Task: Search one way flight ticket for 3 adults in first from Baltimore: Baltimore/washington International Airport to Riverton: Central Wyoming Regional Airport (was Riverton Regional) on 5-4-2023. Choice of flights is Royal air maroc. Number of bags: 2 checked bags. Price is upto 106000. Outbound departure time preference is 11:00.
Action: Mouse moved to (271, 103)
Screenshot: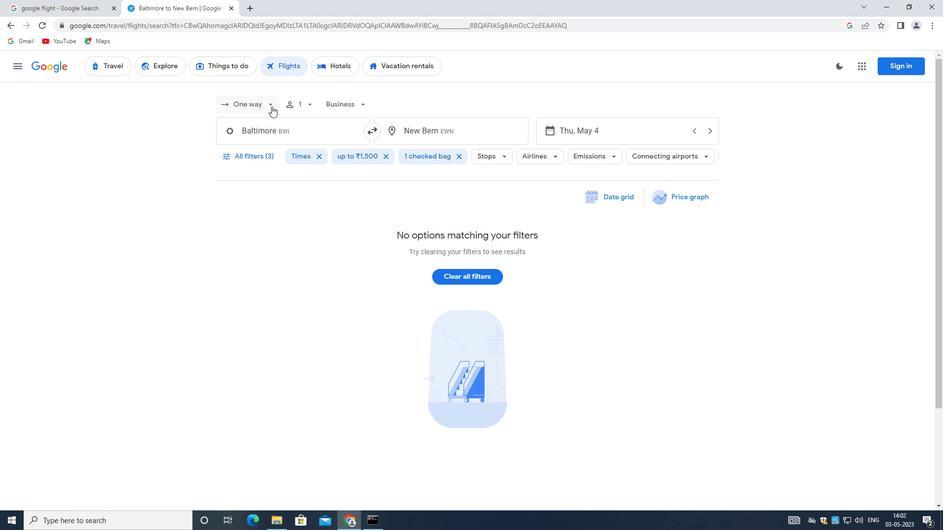 
Action: Mouse pressed left at (271, 103)
Screenshot: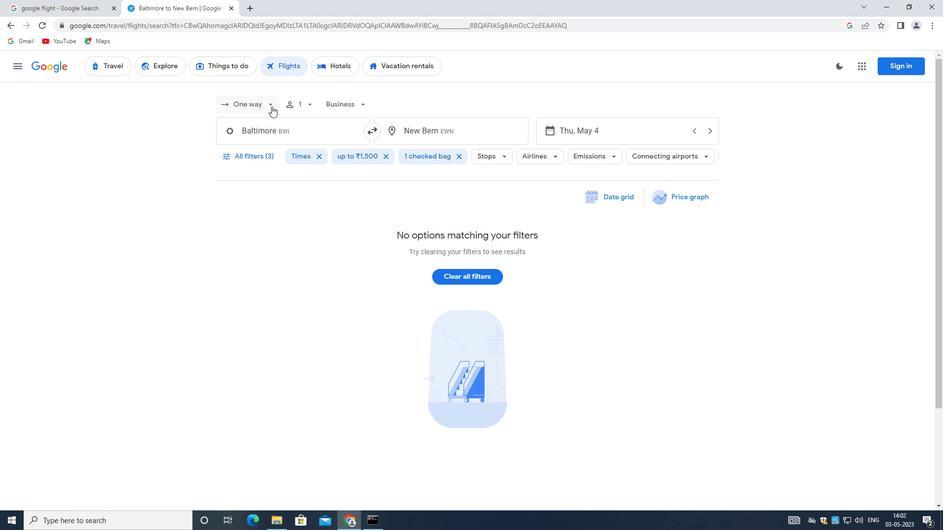 
Action: Mouse moved to (274, 148)
Screenshot: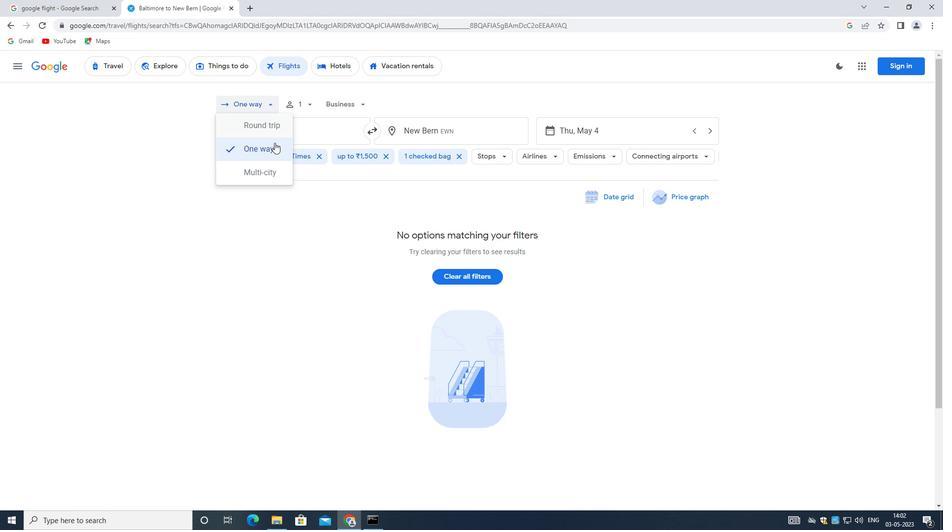 
Action: Mouse pressed left at (274, 148)
Screenshot: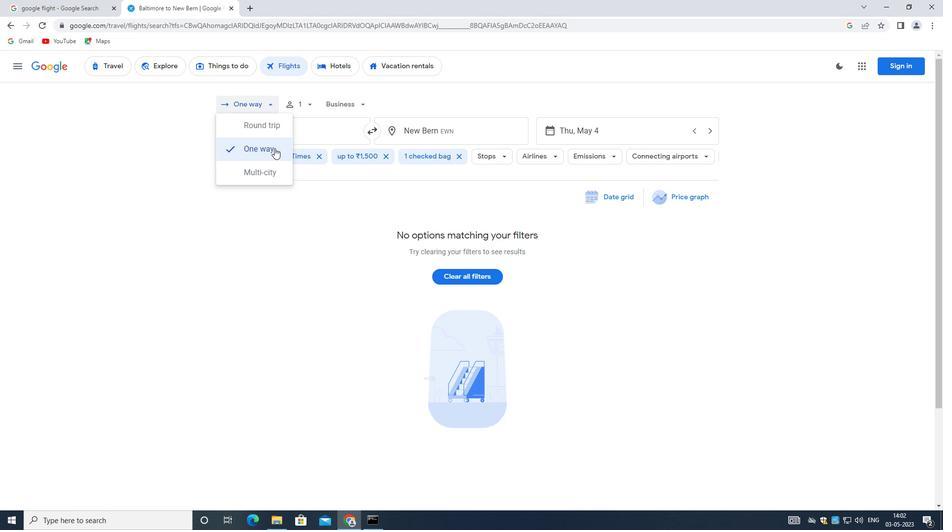 
Action: Mouse moved to (314, 103)
Screenshot: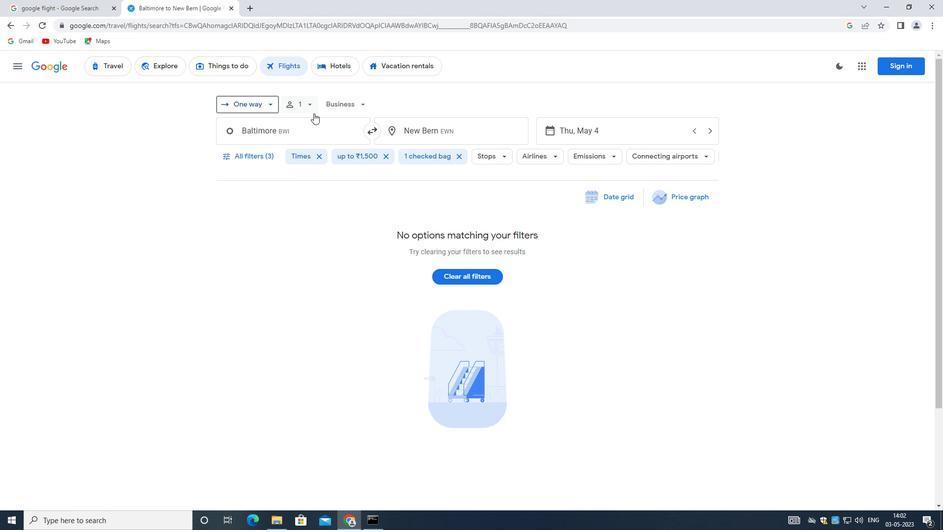 
Action: Mouse pressed left at (314, 103)
Screenshot: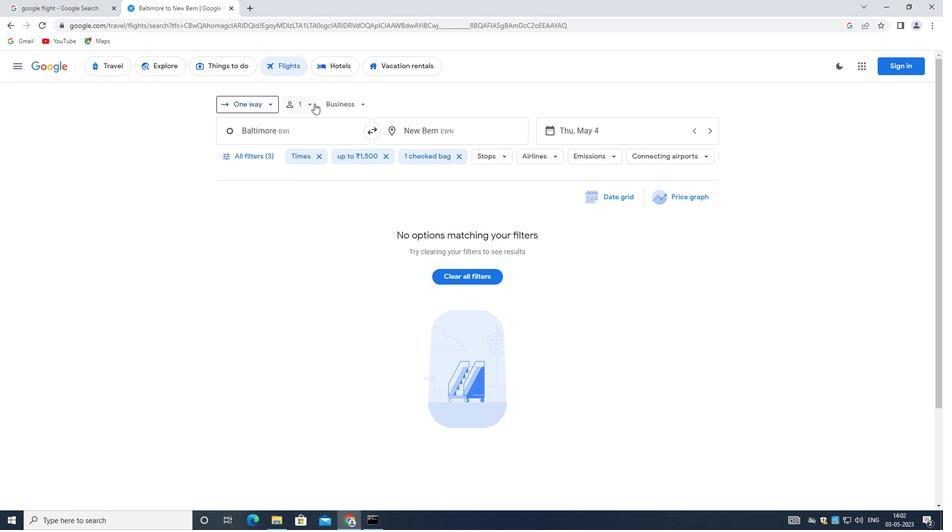 
Action: Mouse moved to (383, 129)
Screenshot: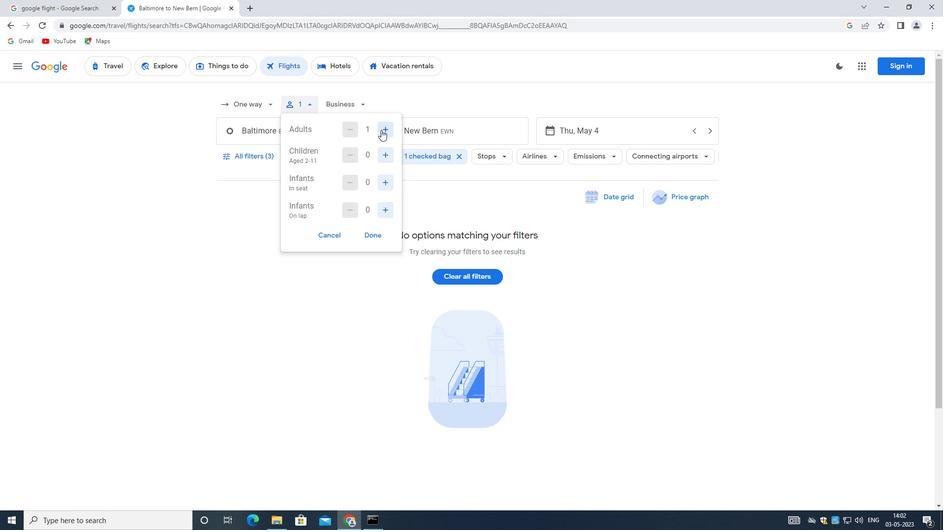 
Action: Mouse pressed left at (383, 129)
Screenshot: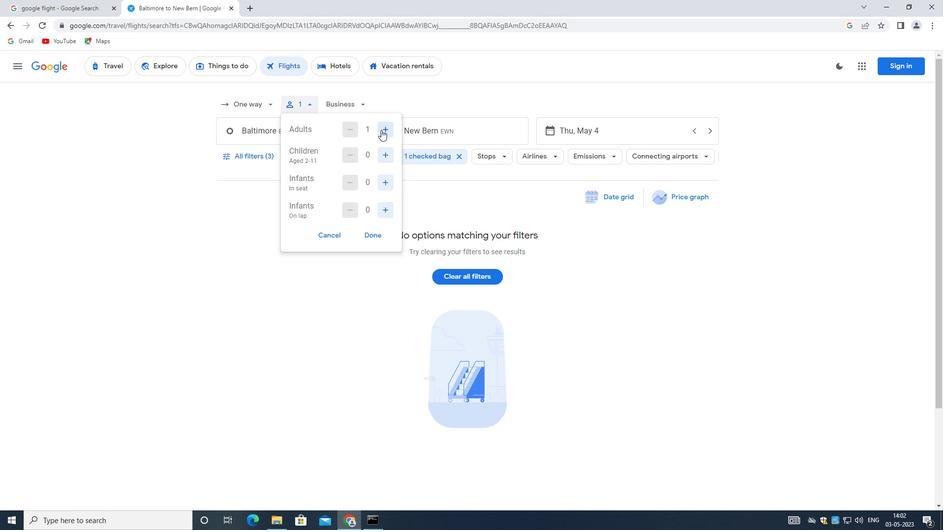 
Action: Mouse moved to (383, 128)
Screenshot: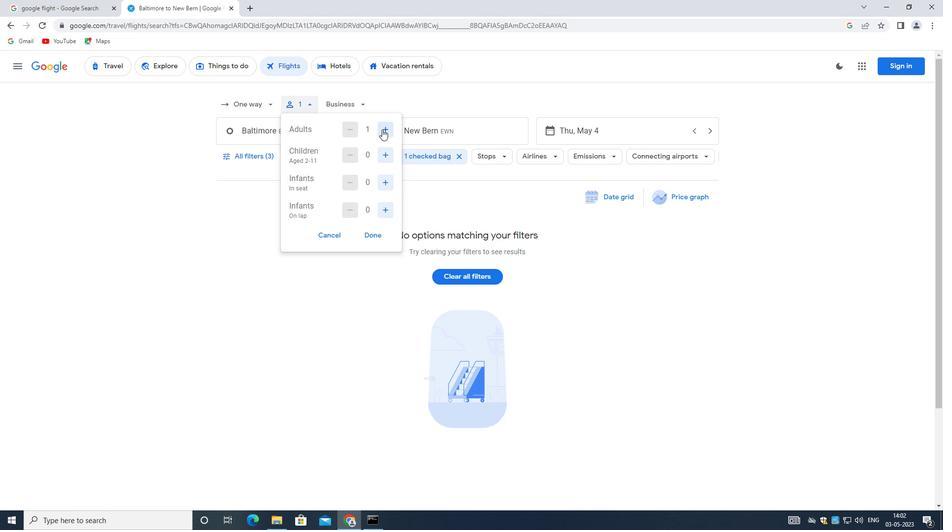 
Action: Mouse pressed left at (383, 128)
Screenshot: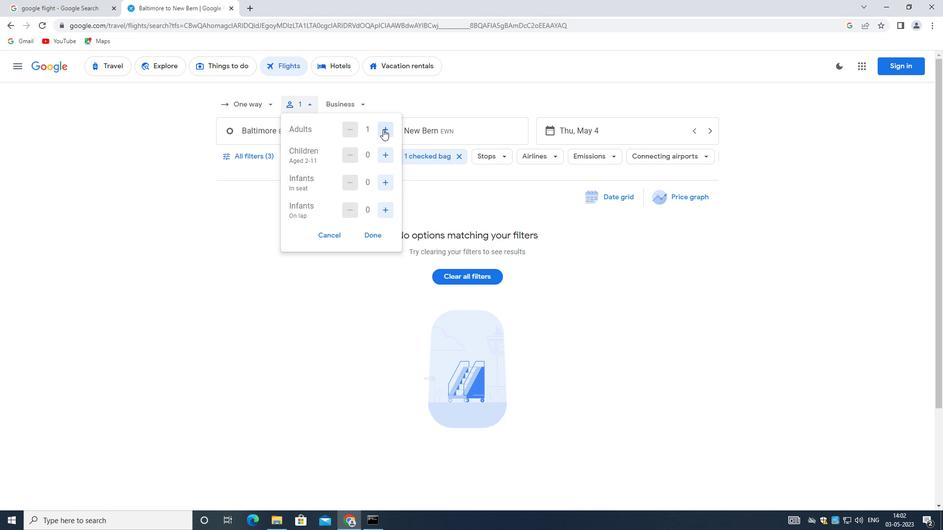 
Action: Mouse moved to (379, 234)
Screenshot: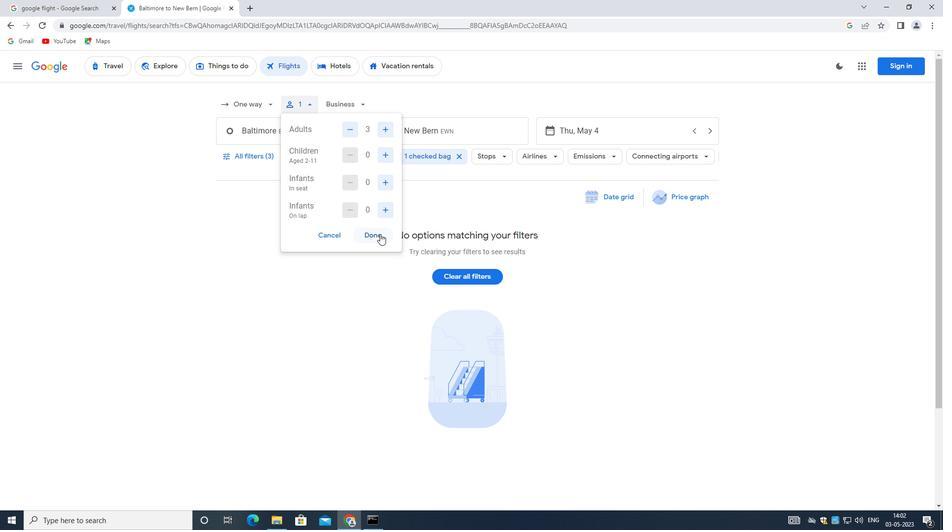 
Action: Mouse pressed left at (379, 234)
Screenshot: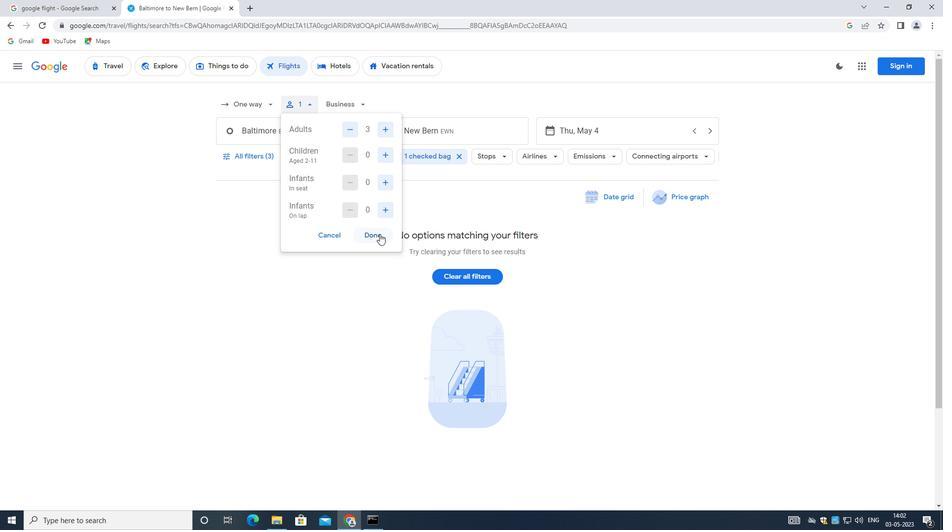 
Action: Mouse moved to (272, 132)
Screenshot: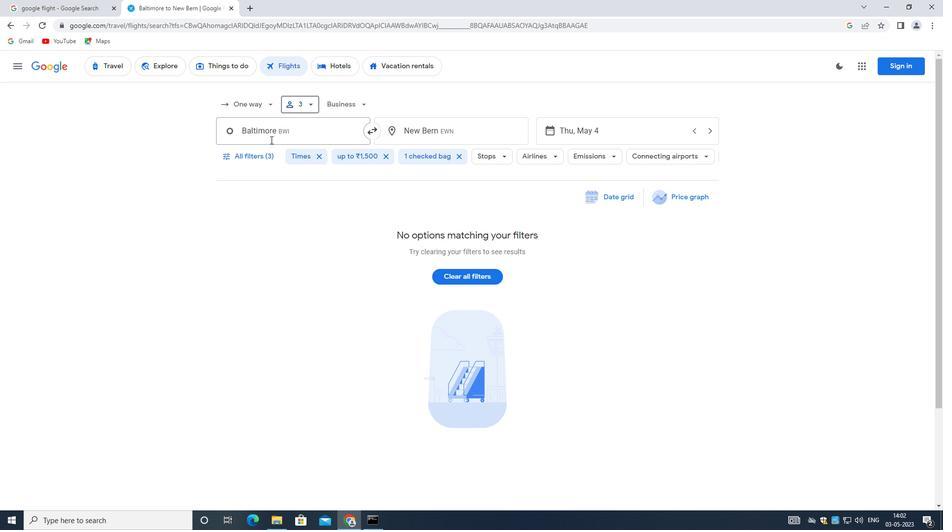 
Action: Mouse pressed left at (272, 132)
Screenshot: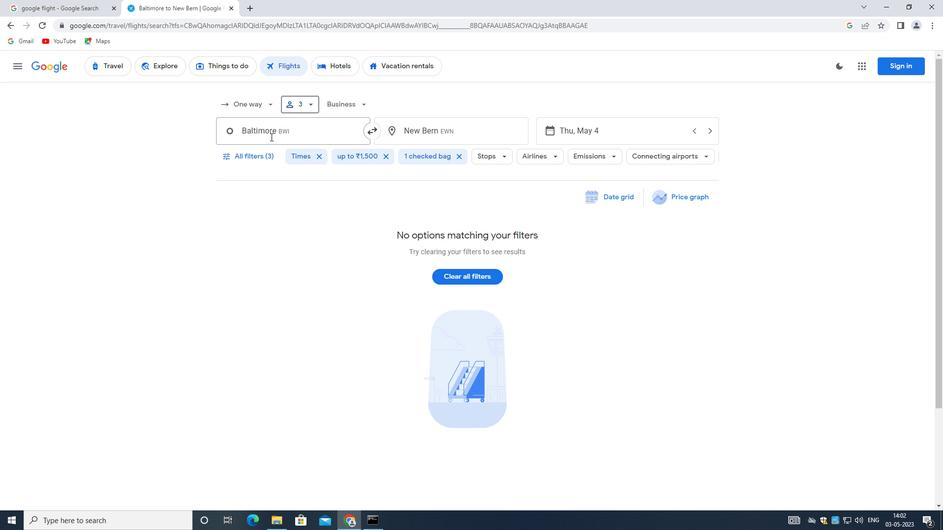 
Action: Mouse moved to (315, 182)
Screenshot: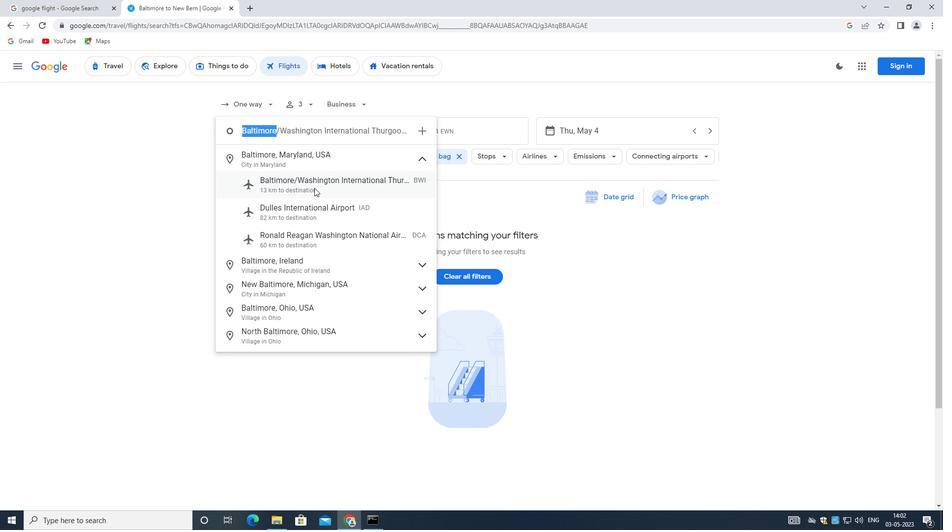 
Action: Mouse pressed left at (315, 182)
Screenshot: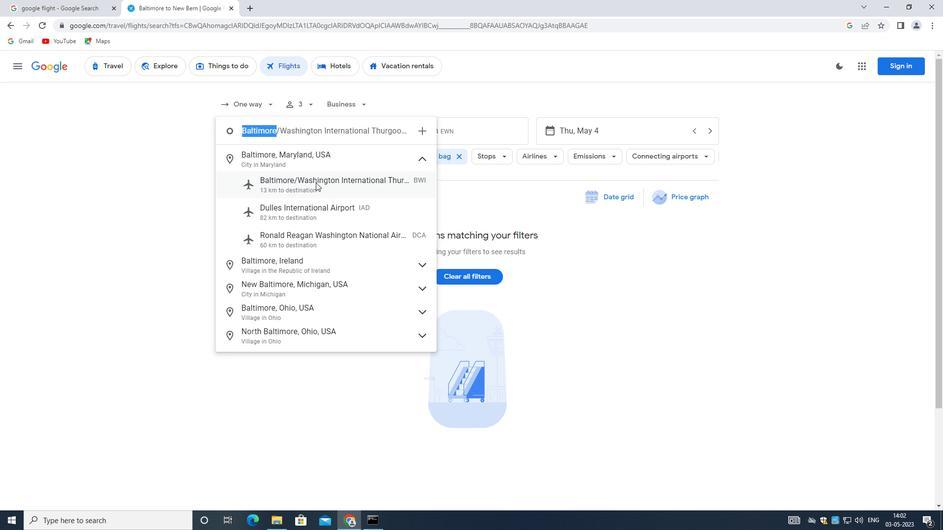 
Action: Mouse moved to (413, 128)
Screenshot: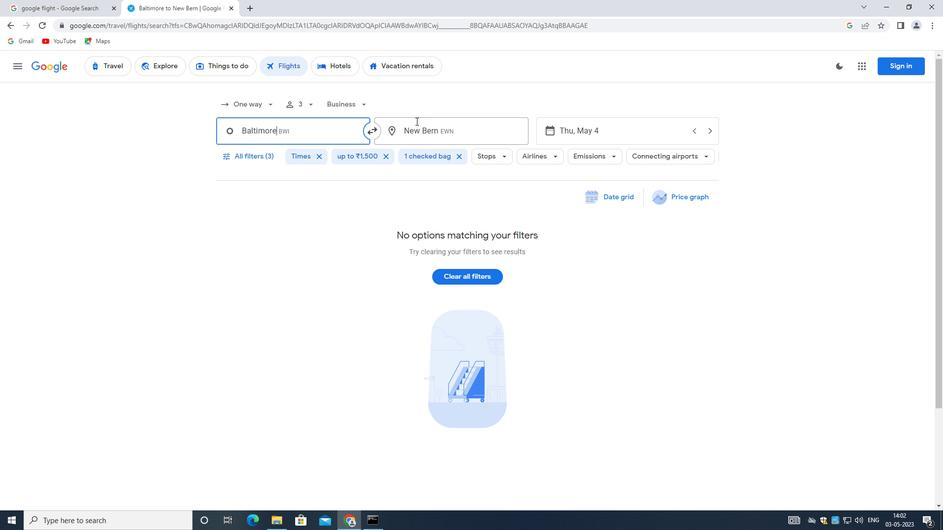 
Action: Mouse pressed left at (413, 128)
Screenshot: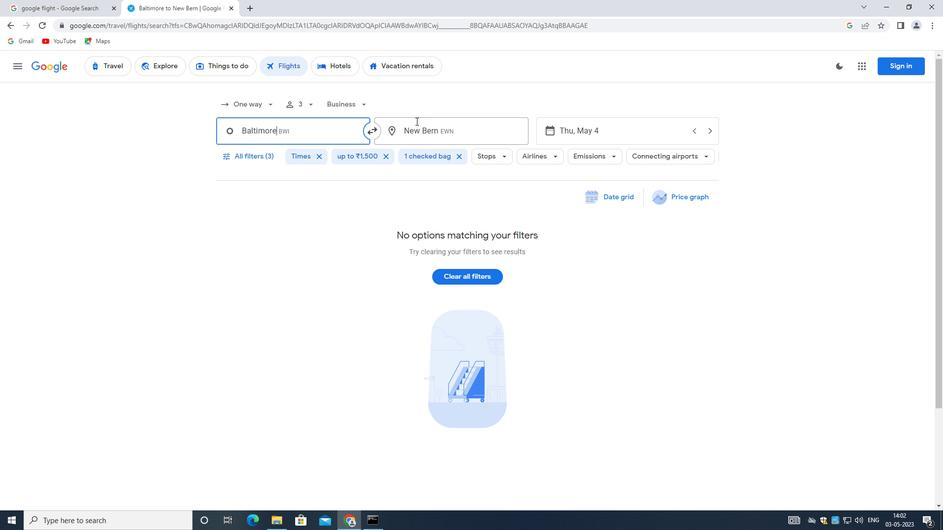 
Action: Mouse moved to (411, 135)
Screenshot: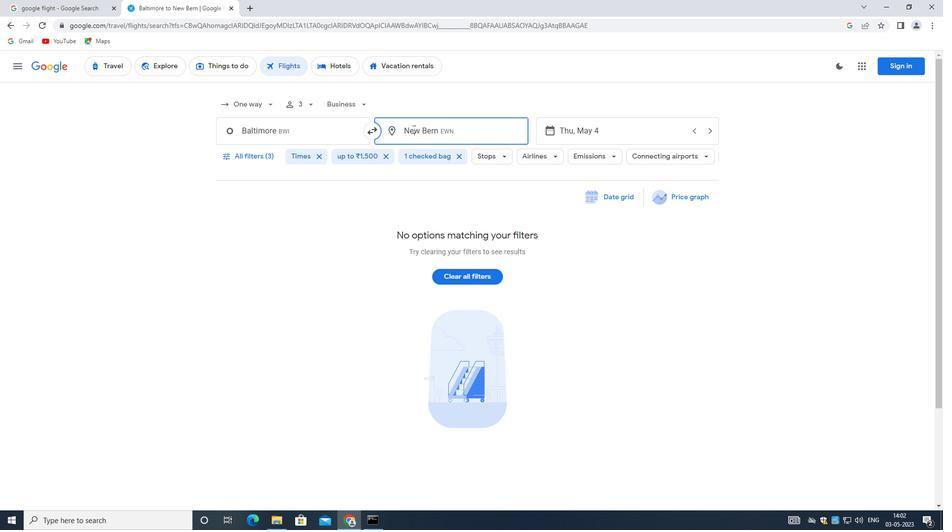 
Action: Key pressed <Key.shift>CENTRAL<Key.space><Key.shift>WYOMING
Screenshot: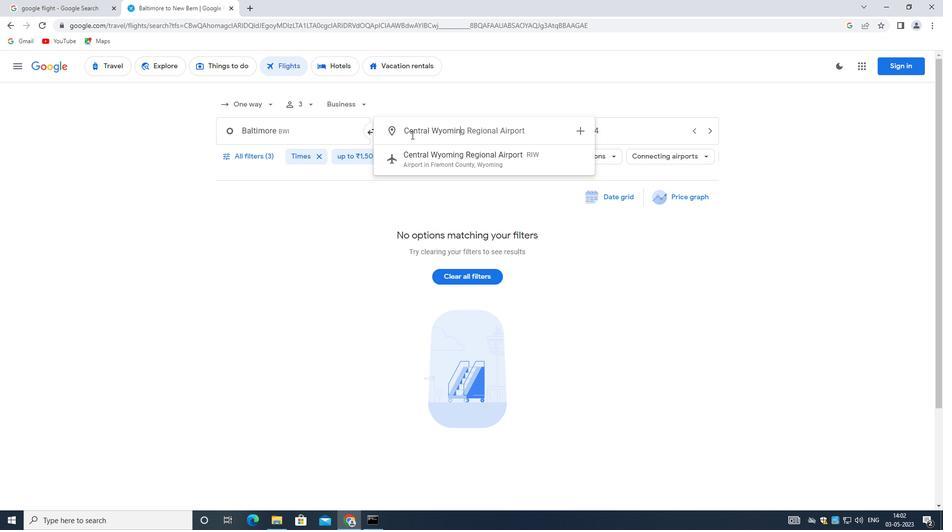
Action: Mouse moved to (451, 154)
Screenshot: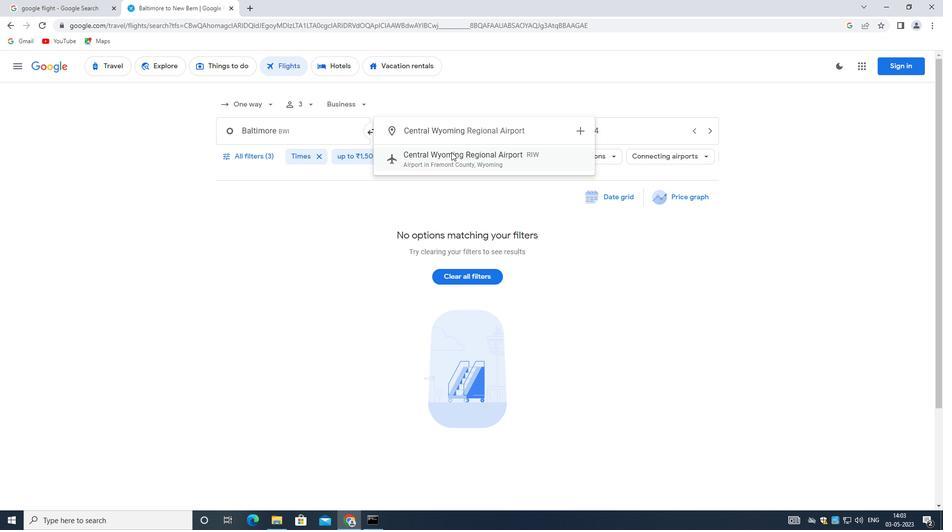 
Action: Mouse pressed left at (451, 154)
Screenshot: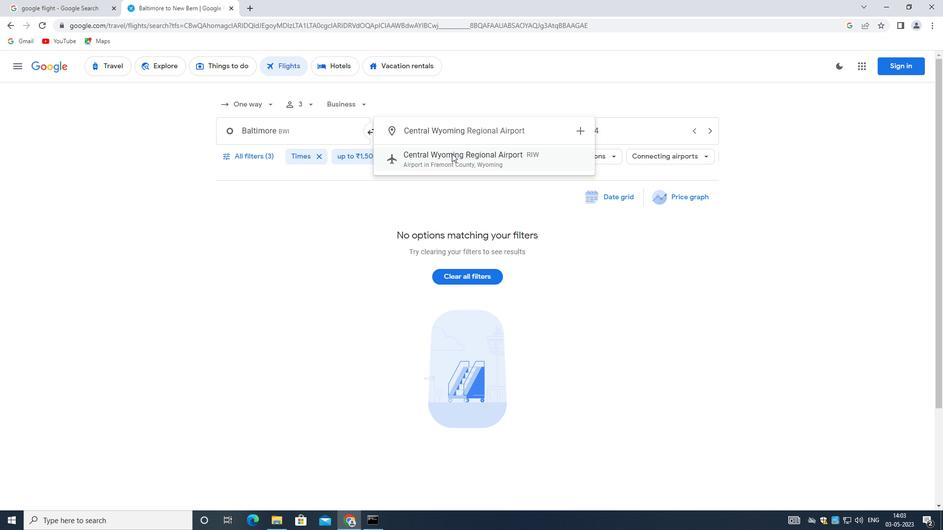 
Action: Mouse moved to (595, 135)
Screenshot: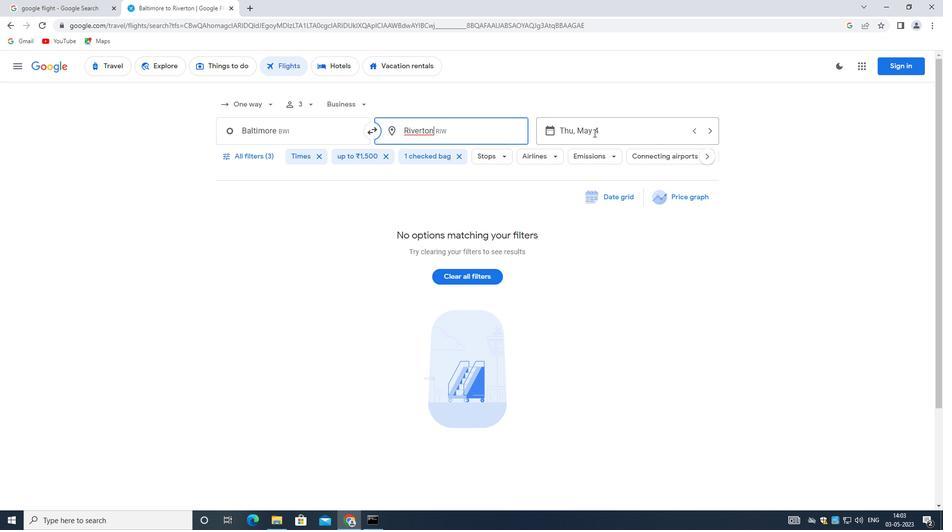 
Action: Mouse pressed left at (595, 135)
Screenshot: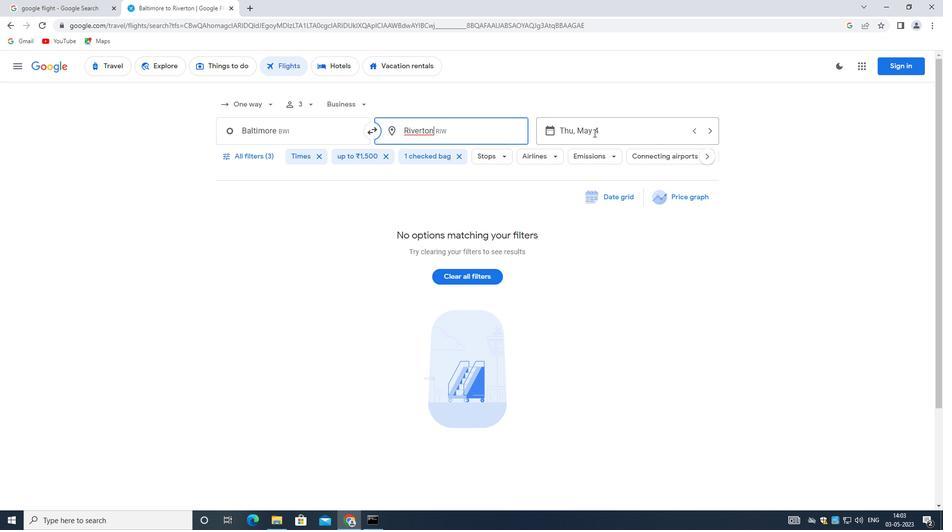 
Action: Mouse moved to (700, 367)
Screenshot: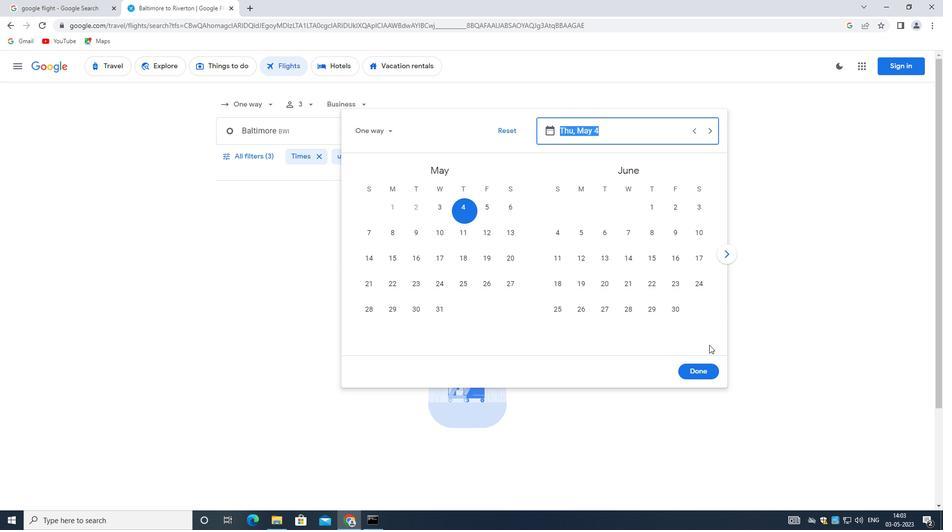 
Action: Mouse pressed left at (700, 367)
Screenshot: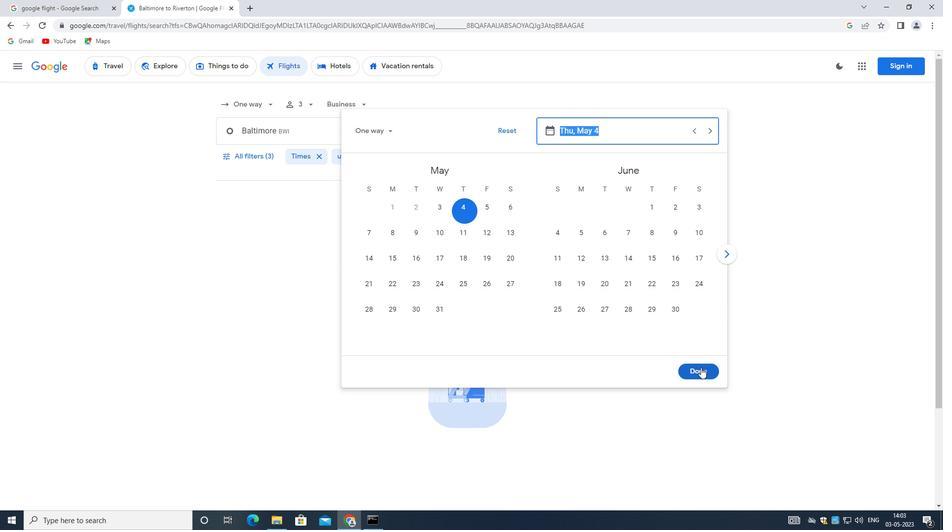 
Action: Mouse moved to (266, 160)
Screenshot: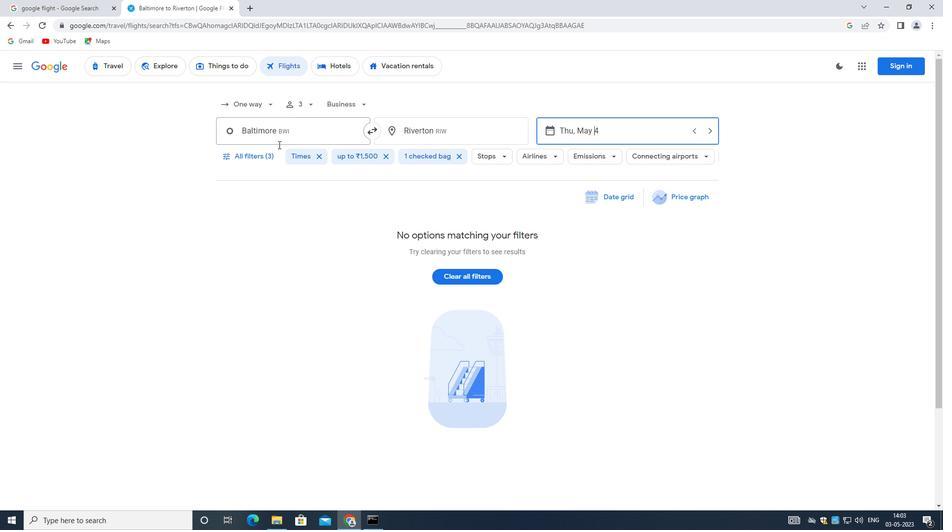 
Action: Mouse pressed left at (266, 160)
Screenshot: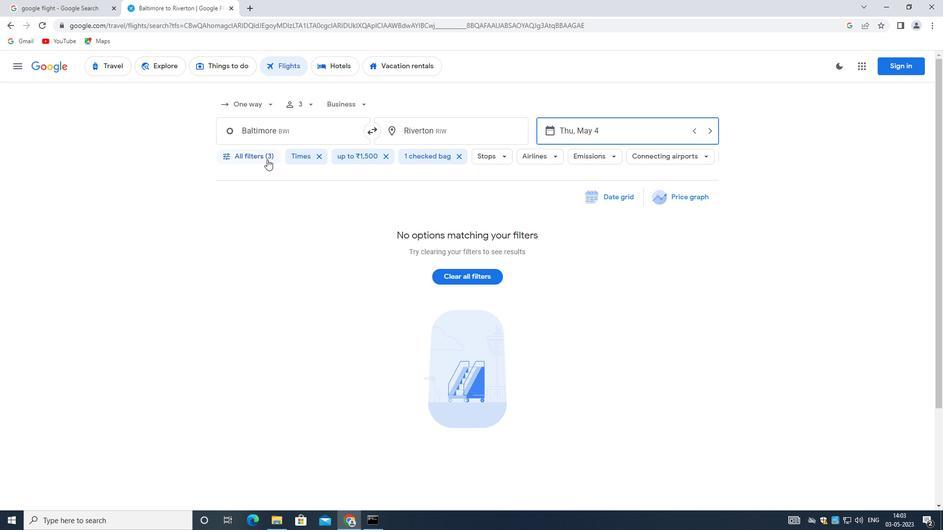 
Action: Mouse moved to (294, 314)
Screenshot: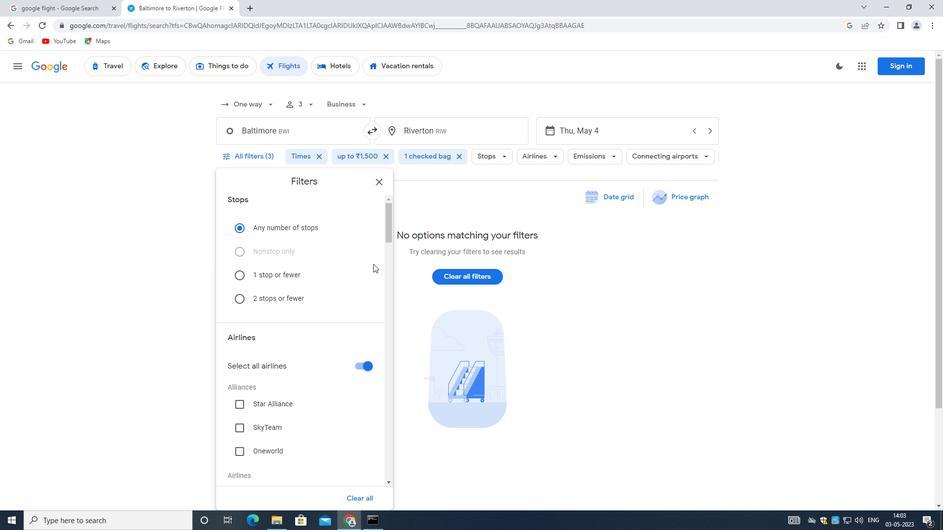 
Action: Mouse scrolled (294, 313) with delta (0, 0)
Screenshot: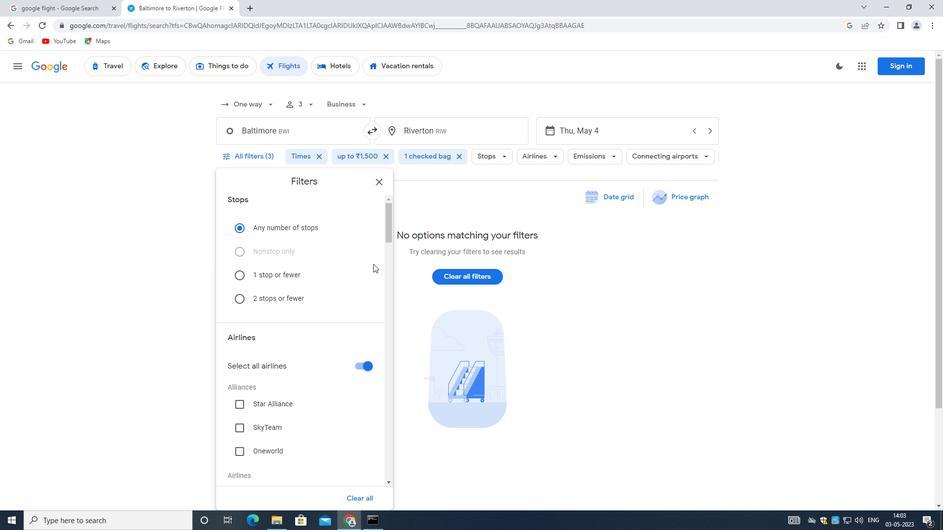 
Action: Mouse moved to (294, 314)
Screenshot: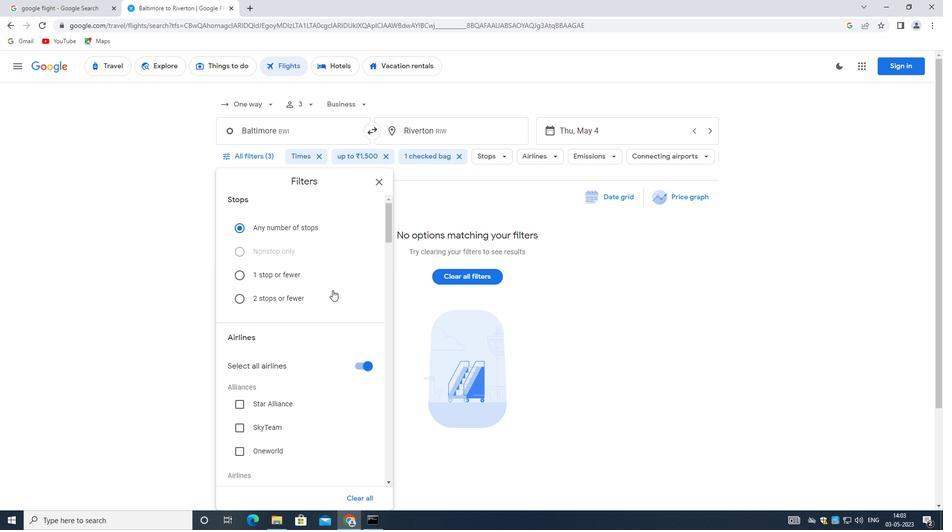 
Action: Mouse scrolled (294, 314) with delta (0, 0)
Screenshot: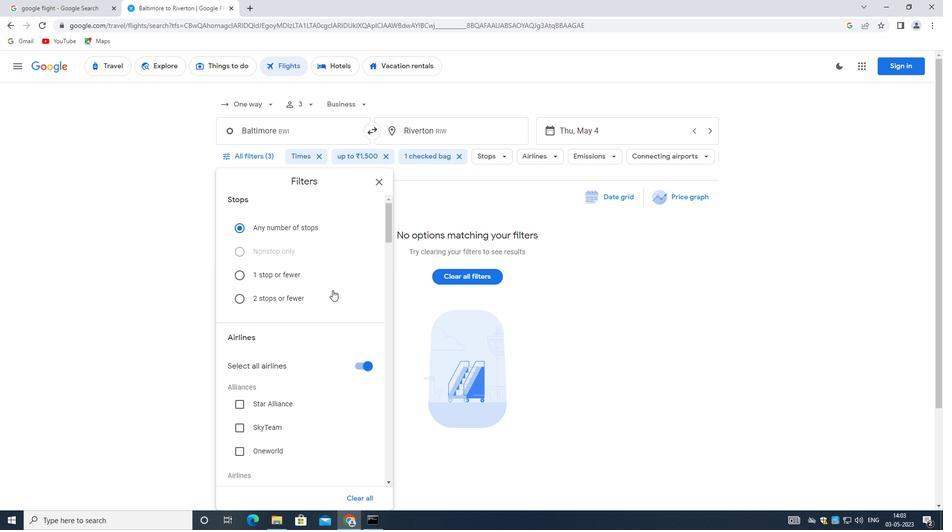 
Action: Mouse moved to (293, 315)
Screenshot: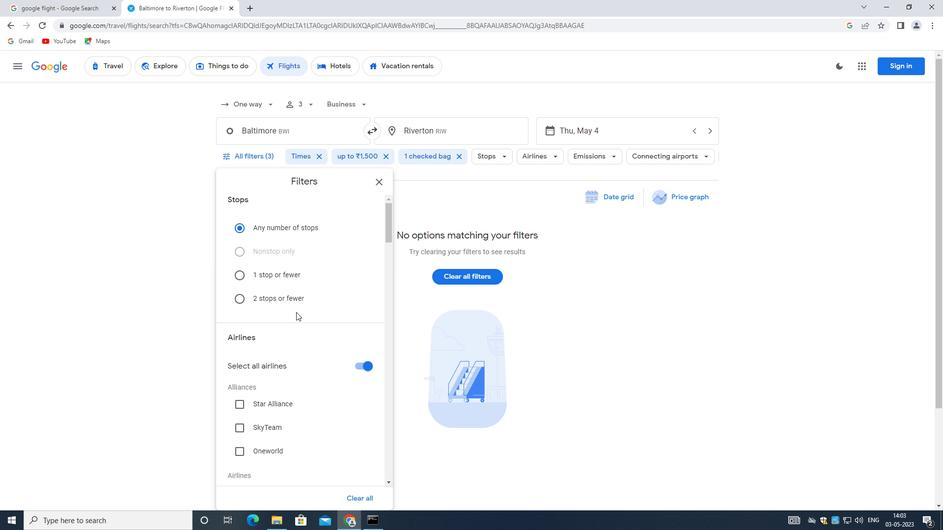 
Action: Mouse scrolled (293, 315) with delta (0, 0)
Screenshot: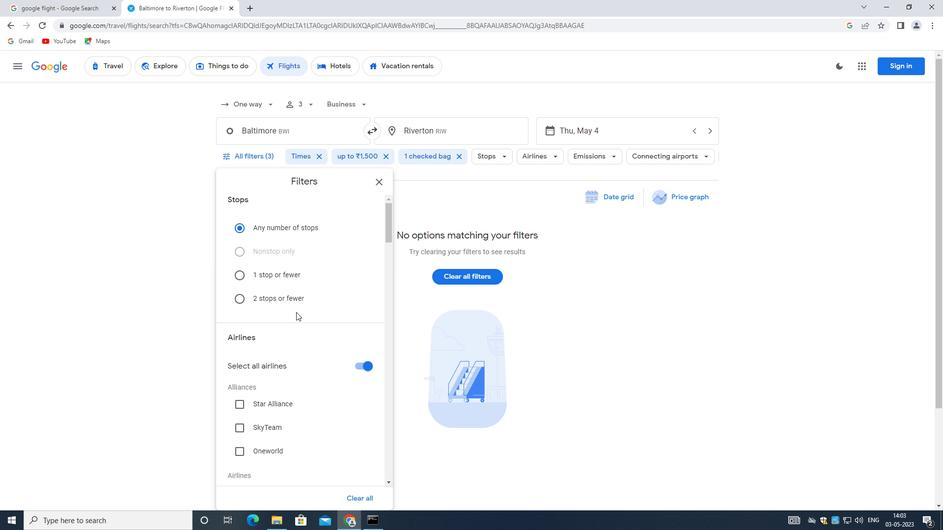 
Action: Mouse moved to (355, 217)
Screenshot: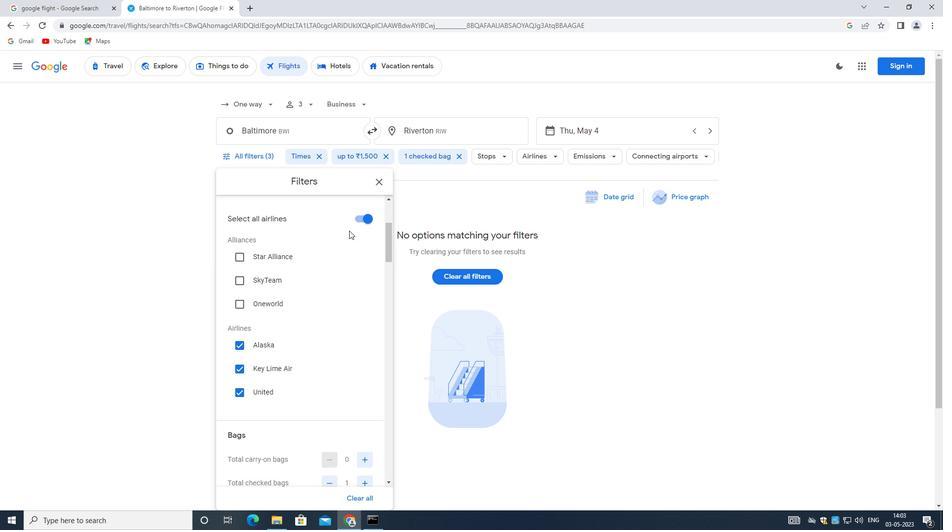 
Action: Mouse pressed left at (355, 217)
Screenshot: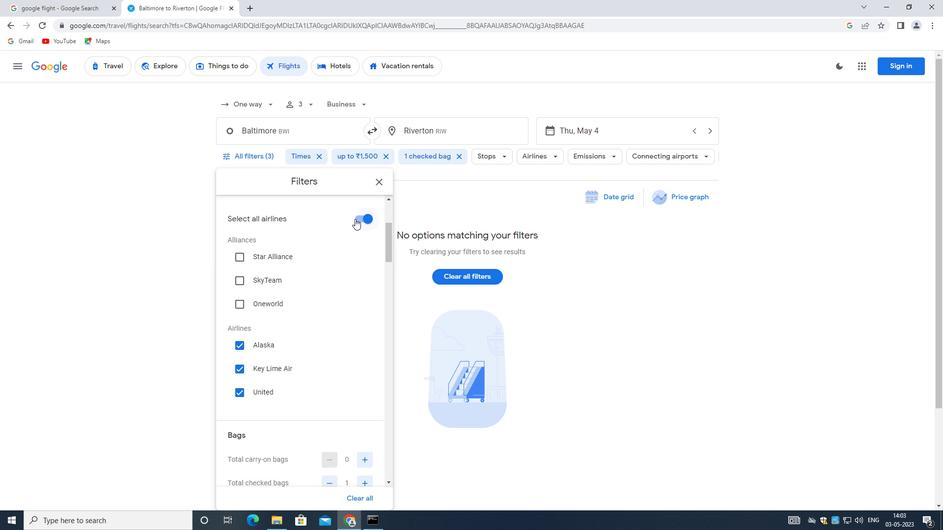 
Action: Mouse moved to (288, 297)
Screenshot: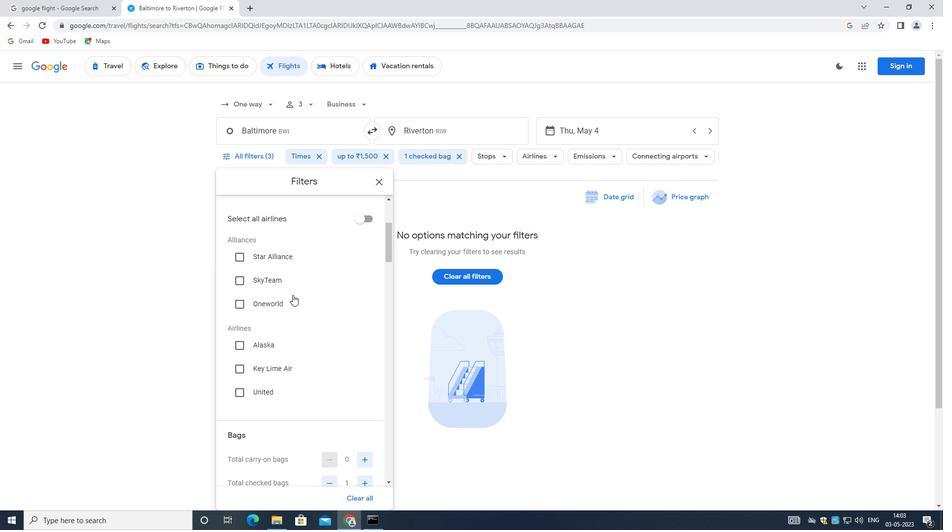 
Action: Mouse scrolled (288, 297) with delta (0, 0)
Screenshot: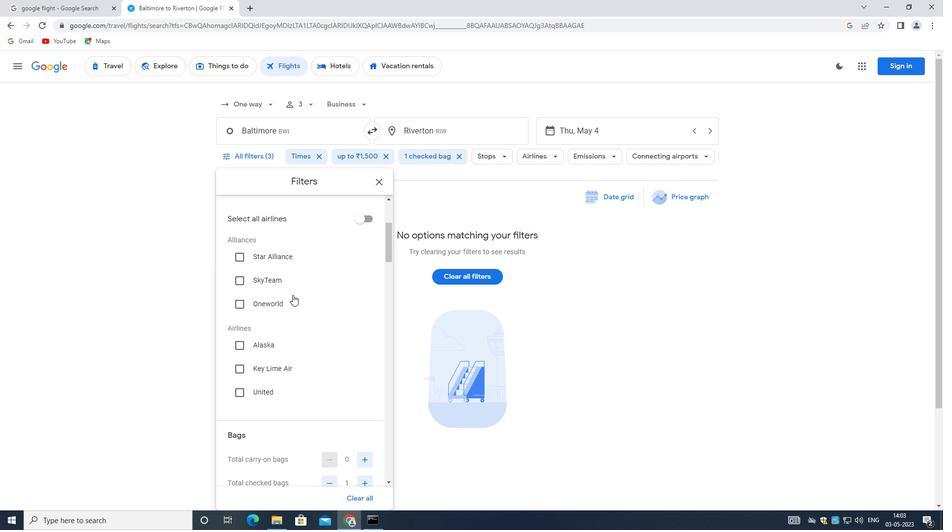 
Action: Mouse moved to (288, 298)
Screenshot: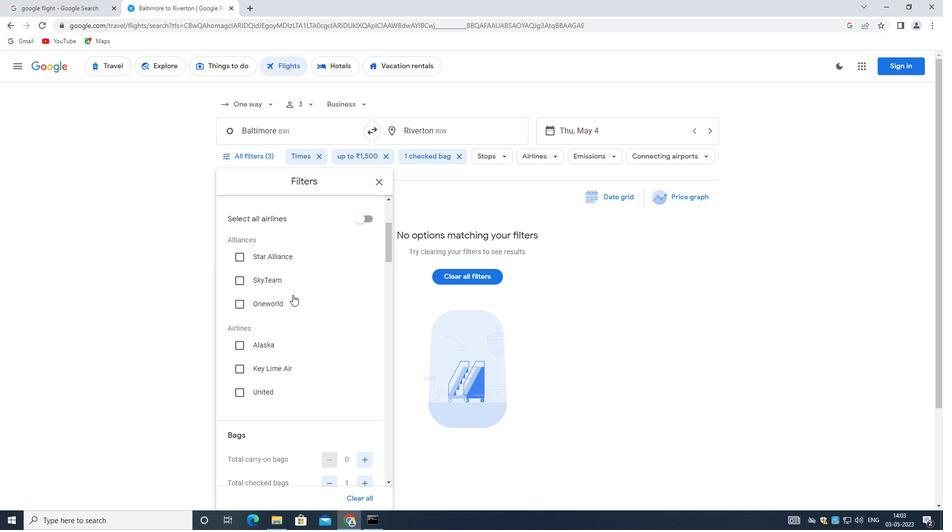 
Action: Mouse scrolled (288, 297) with delta (0, 0)
Screenshot: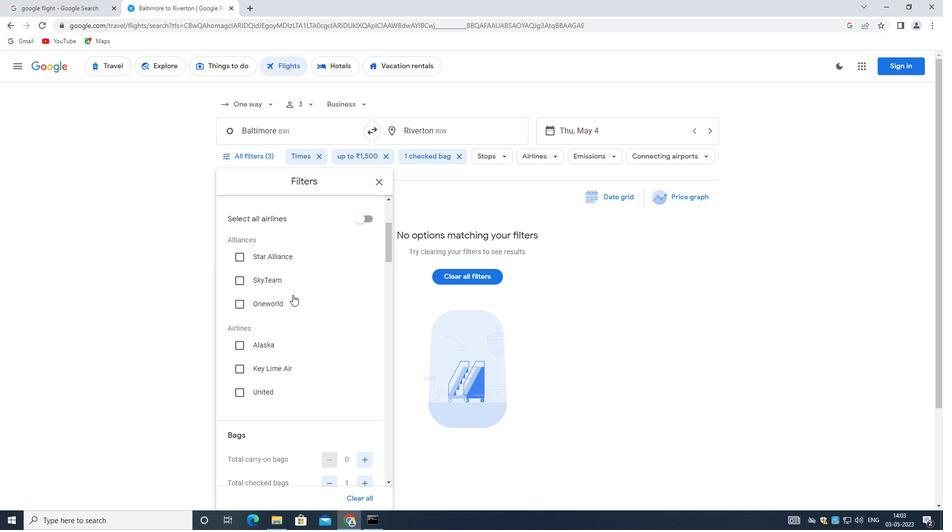 
Action: Mouse moved to (287, 298)
Screenshot: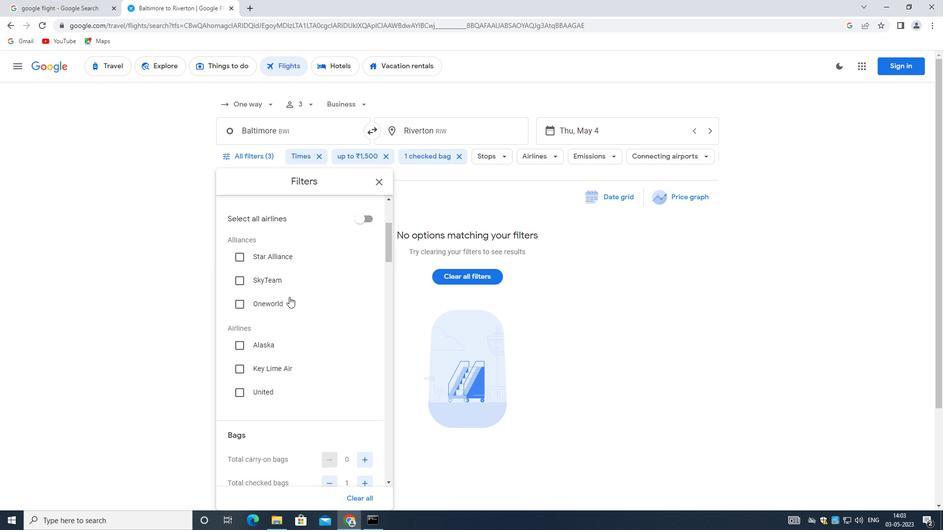 
Action: Mouse scrolled (287, 297) with delta (0, 0)
Screenshot: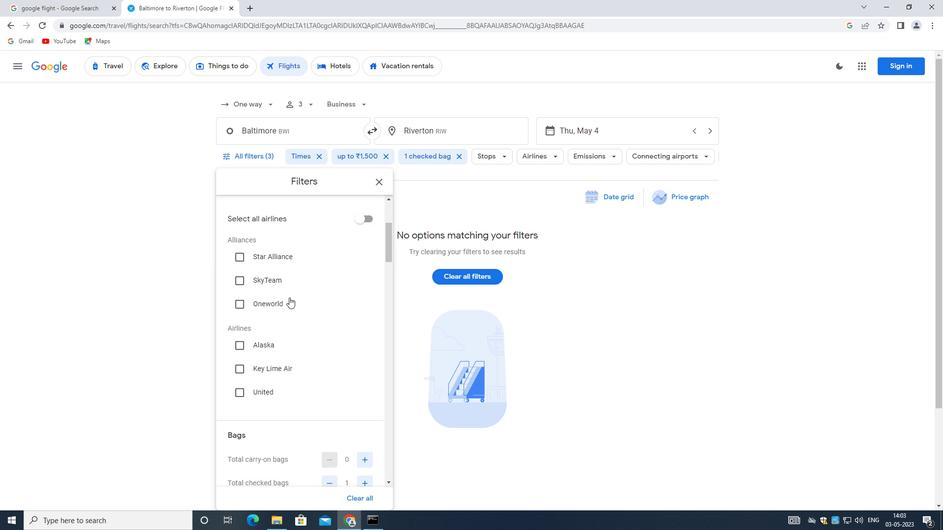 
Action: Mouse moved to (287, 298)
Screenshot: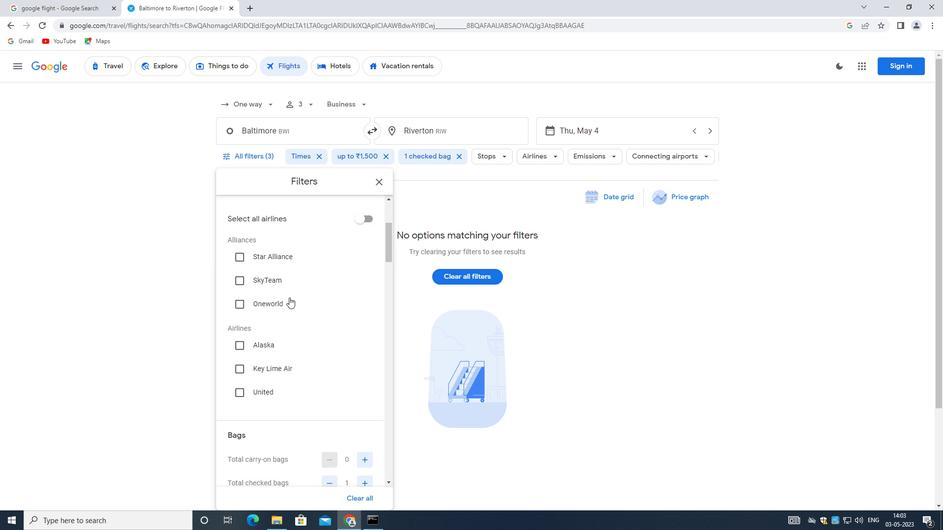 
Action: Mouse scrolled (287, 298) with delta (0, 0)
Screenshot: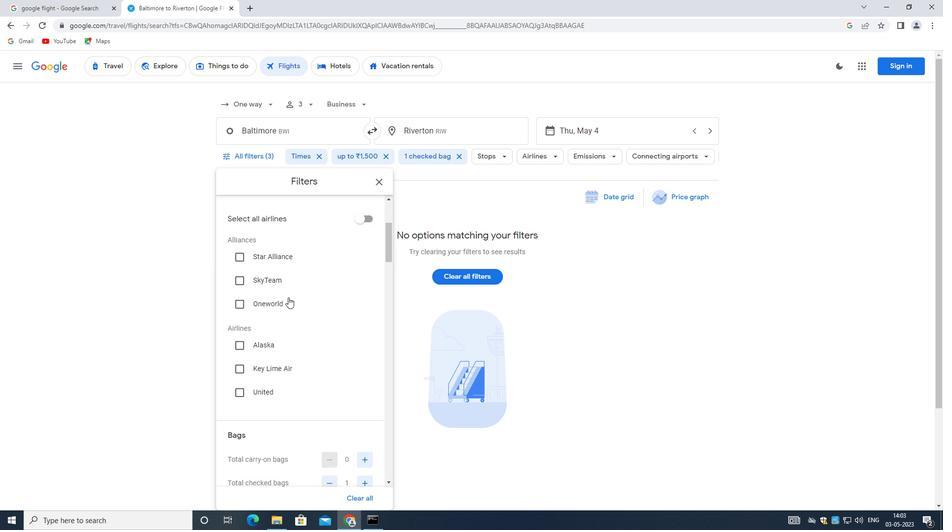 
Action: Mouse moved to (364, 284)
Screenshot: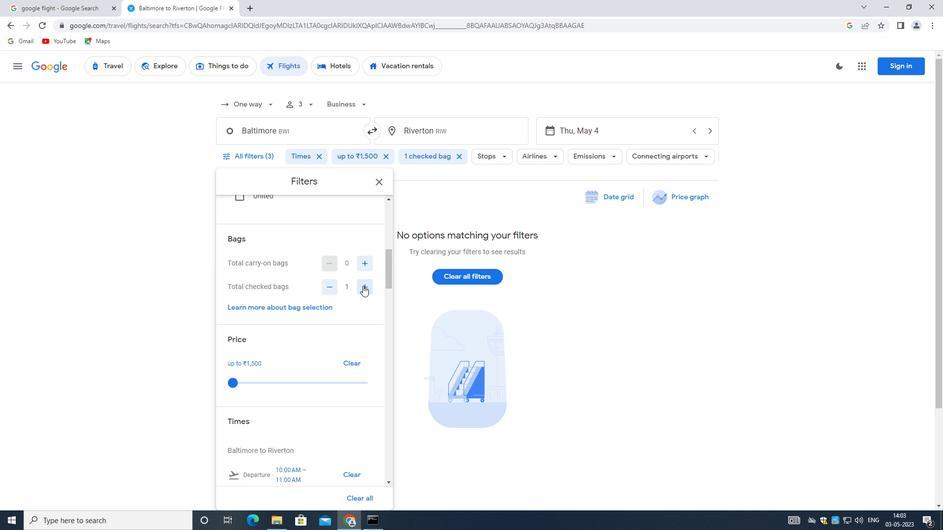
Action: Mouse pressed left at (364, 284)
Screenshot: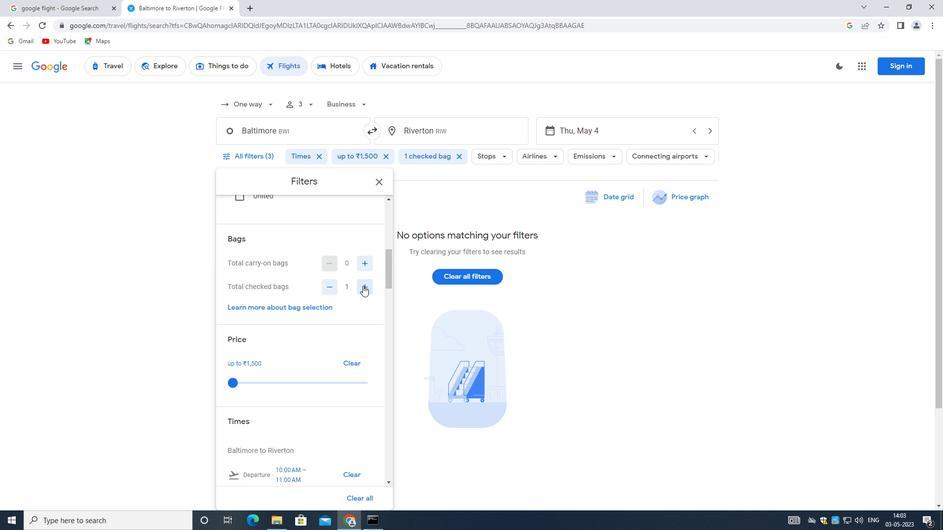 
Action: Mouse moved to (234, 383)
Screenshot: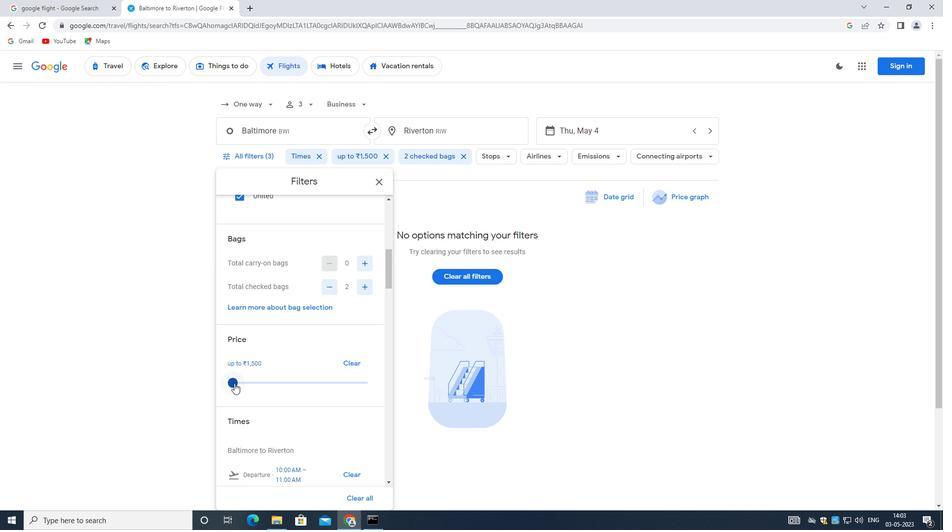 
Action: Mouse pressed left at (234, 383)
Screenshot: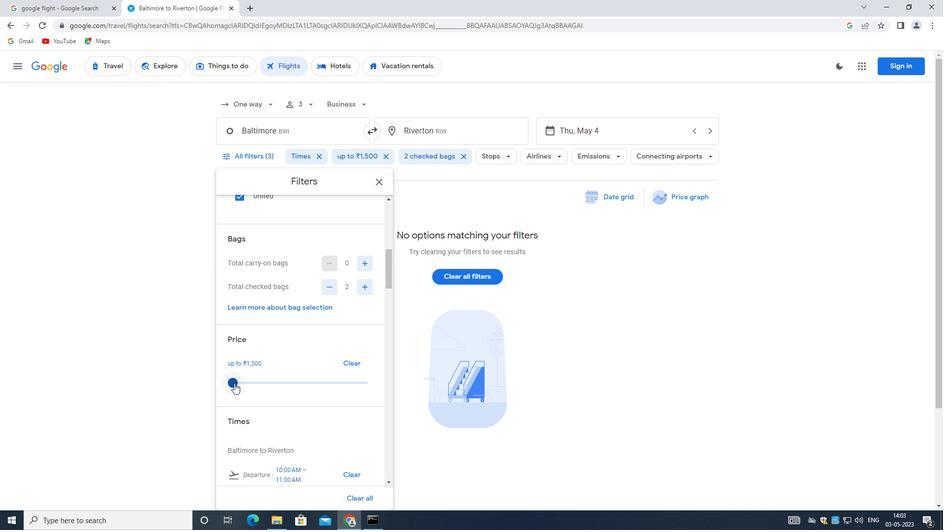 
Action: Mouse moved to (307, 379)
Screenshot: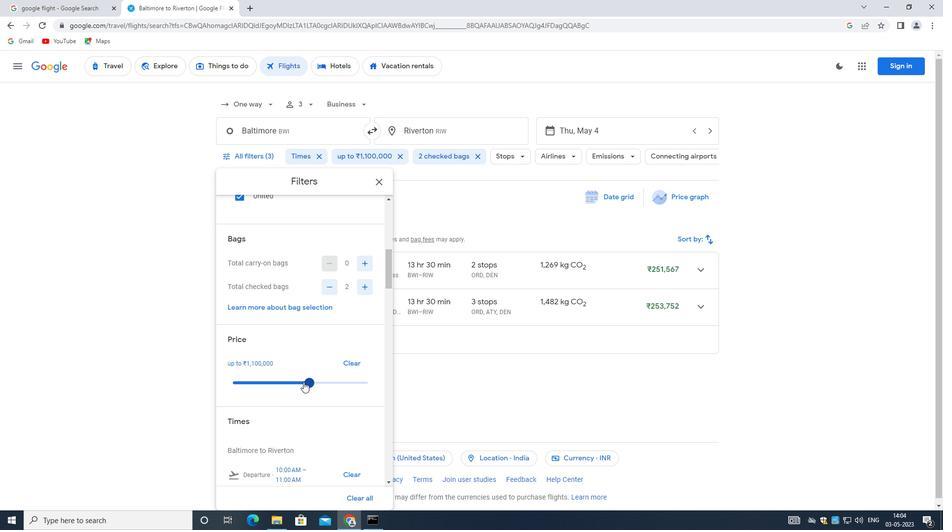 
Action: Mouse pressed left at (307, 379)
Screenshot: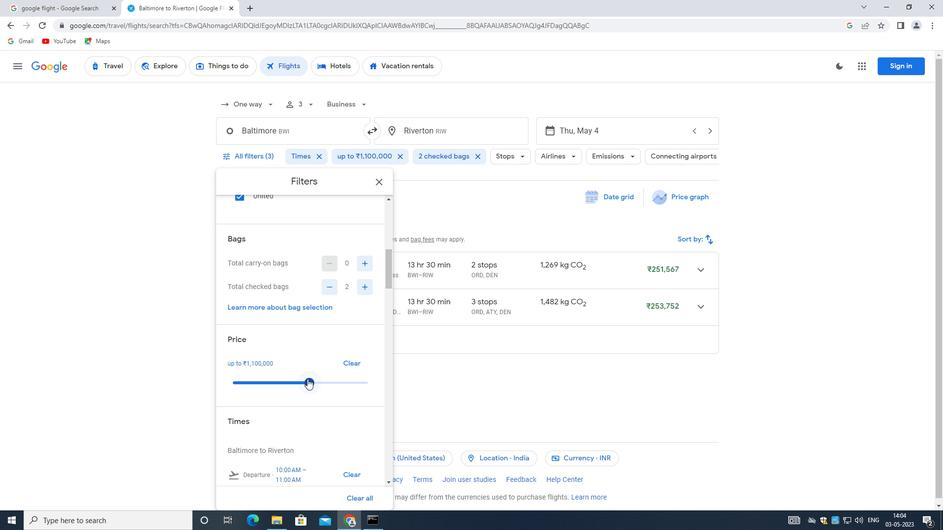 
Action: Mouse moved to (326, 381)
Screenshot: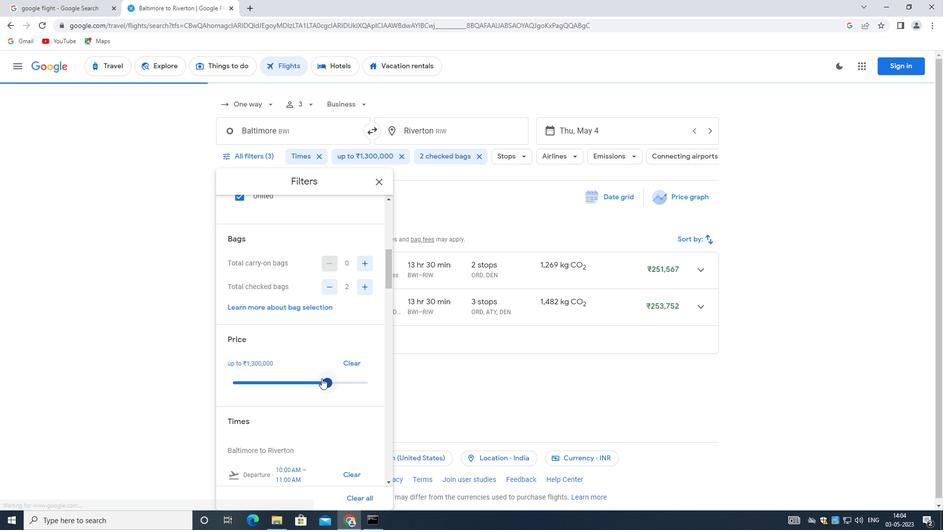 
Action: Mouse pressed left at (326, 381)
Screenshot: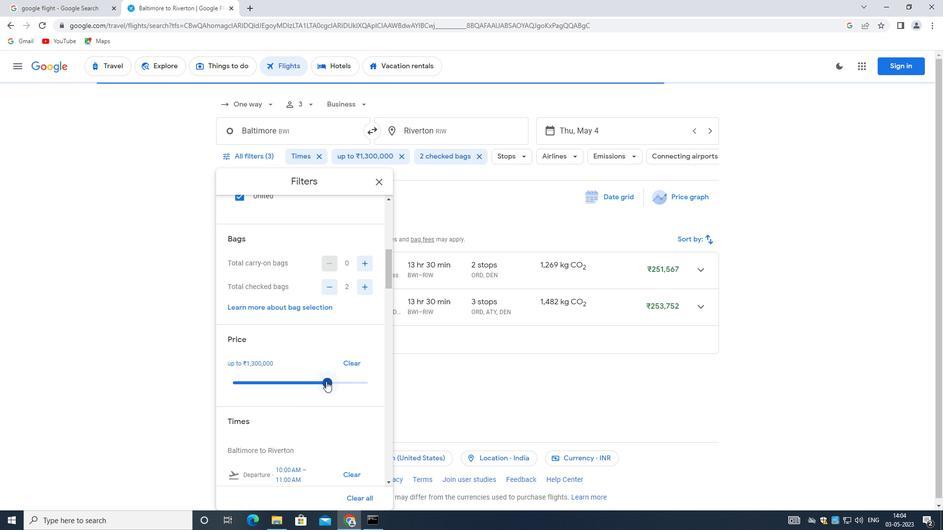 
Action: Mouse moved to (280, 379)
Screenshot: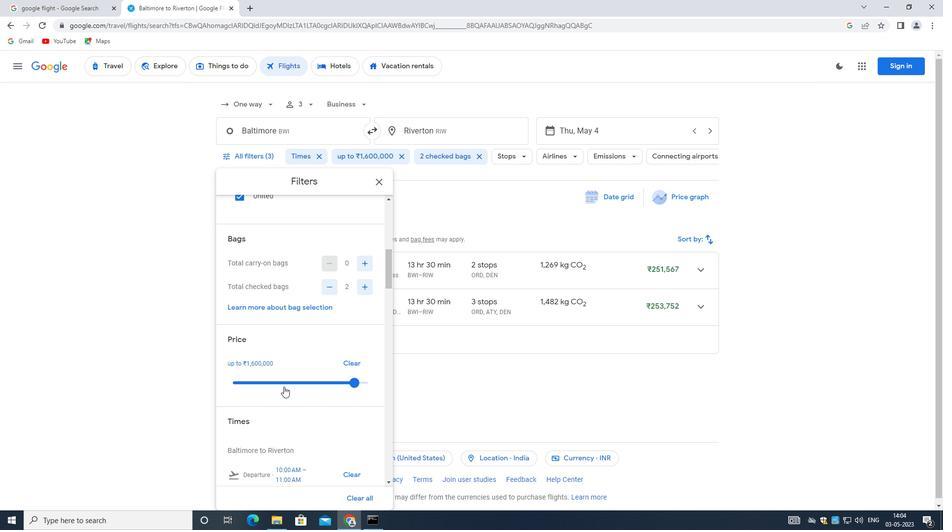 
Action: Mouse scrolled (280, 378) with delta (0, 0)
Screenshot: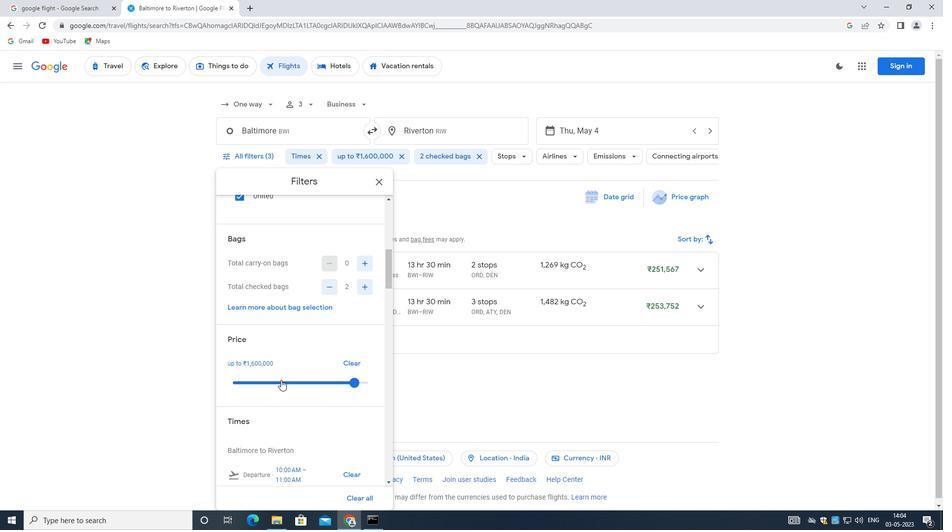 
Action: Mouse scrolled (280, 378) with delta (0, 0)
Screenshot: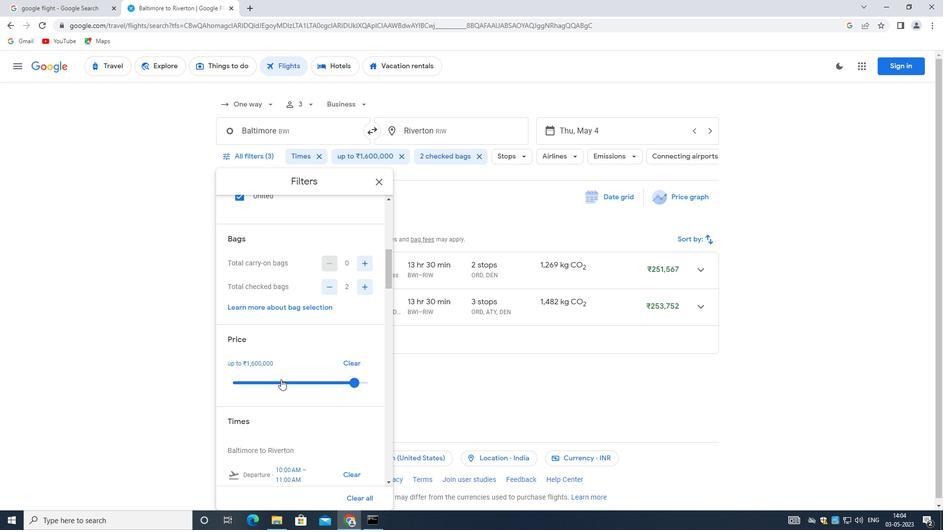 
Action: Mouse scrolled (280, 378) with delta (0, 0)
Screenshot: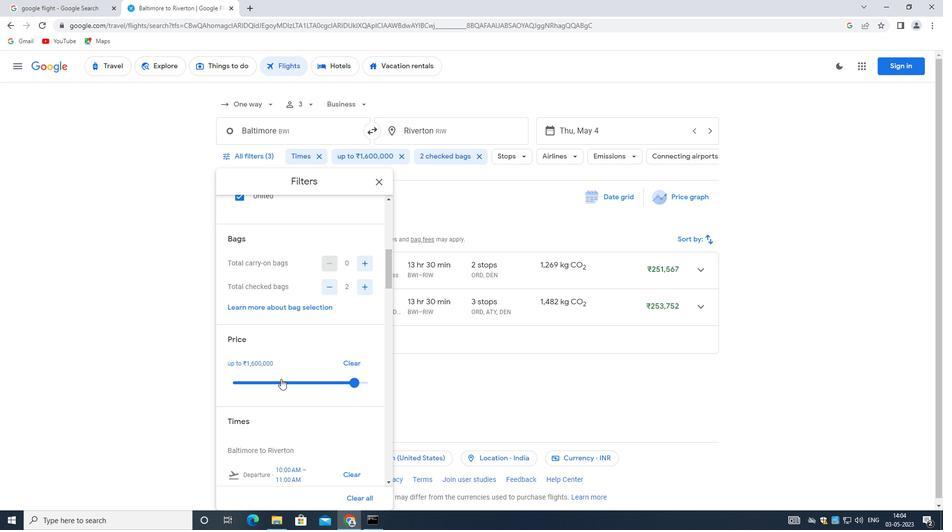 
Action: Mouse moved to (283, 370)
Screenshot: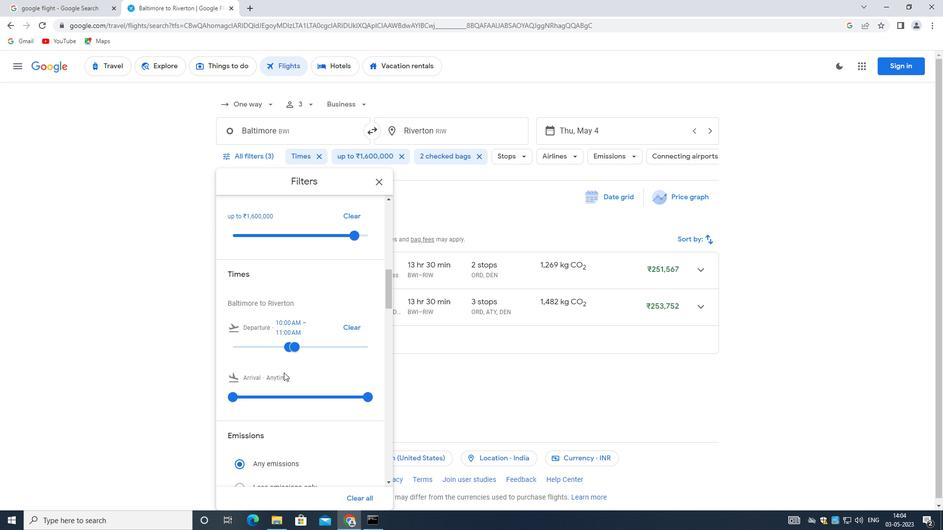 
Action: Mouse scrolled (283, 369) with delta (0, 0)
Screenshot: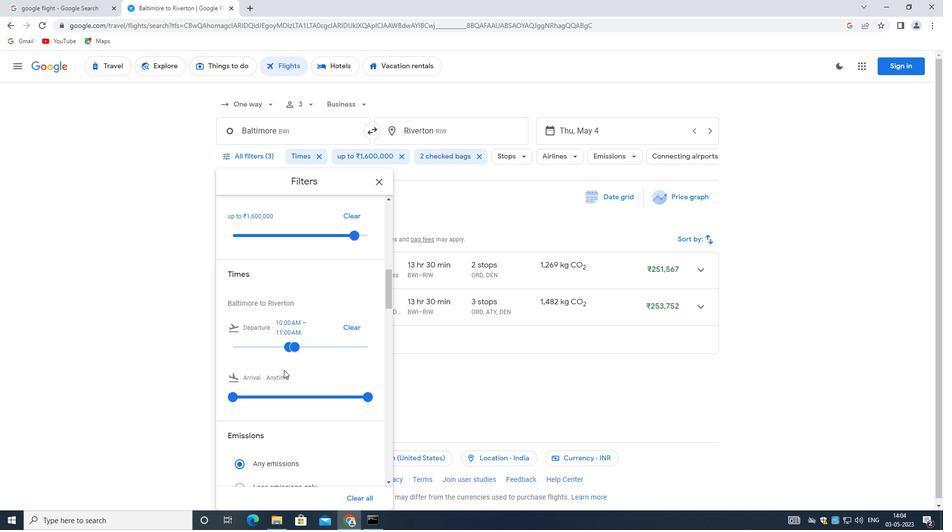 
Action: Mouse moved to (328, 297)
Screenshot: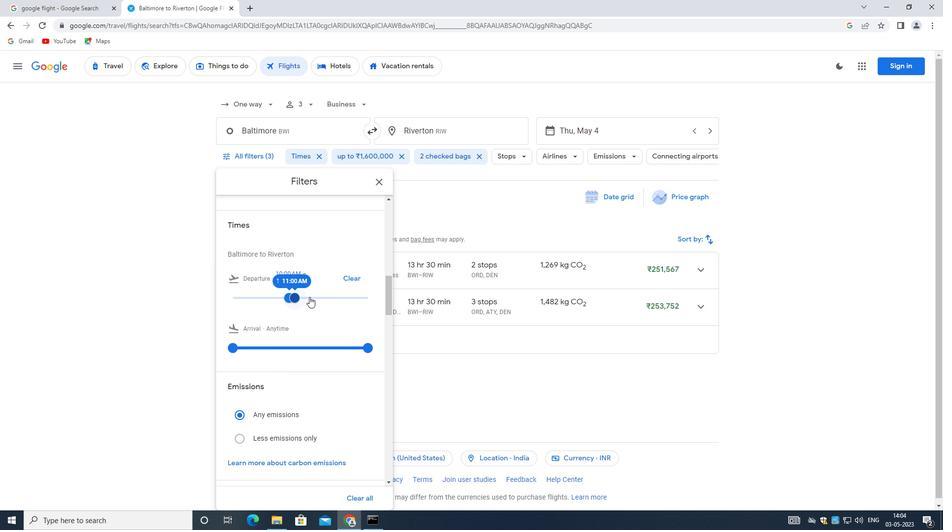
Action: Mouse pressed left at (328, 297)
Screenshot: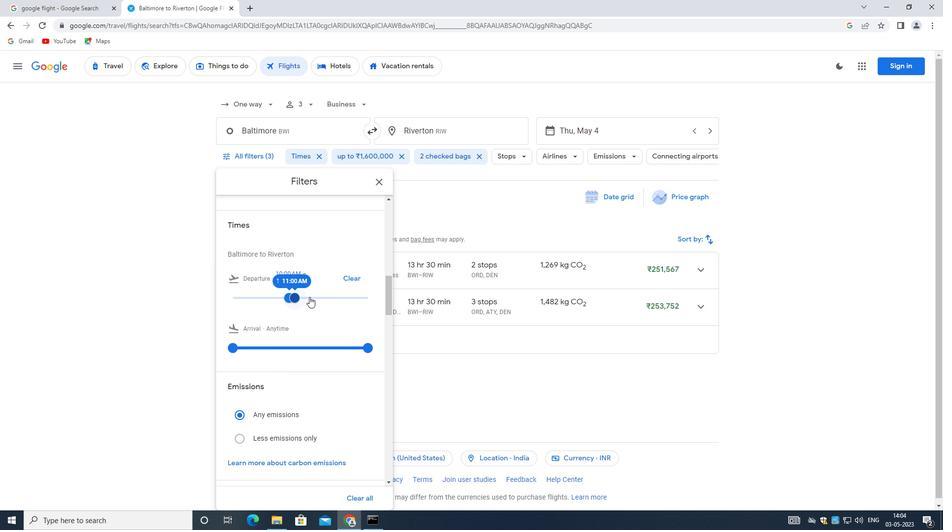 
Action: Mouse moved to (295, 296)
Screenshot: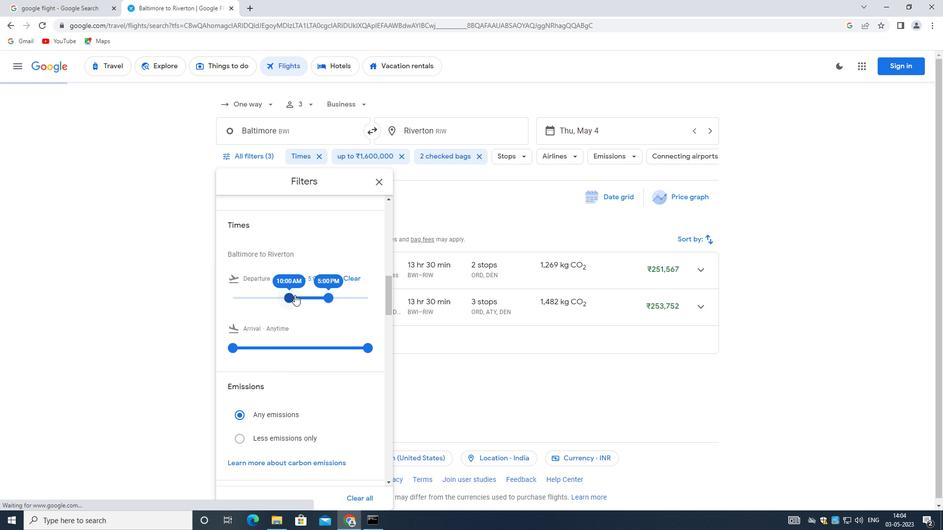 
Action: Mouse pressed left at (295, 296)
Screenshot: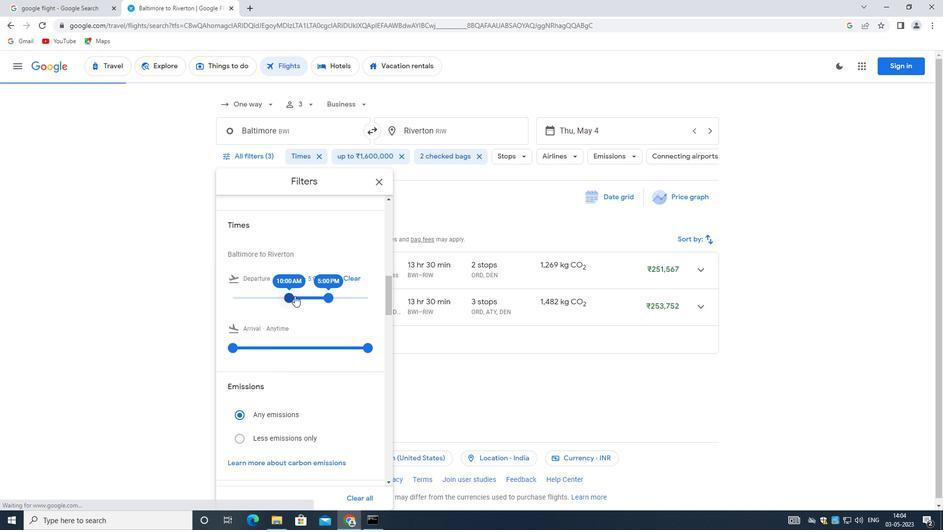 
Action: Mouse moved to (327, 295)
Screenshot: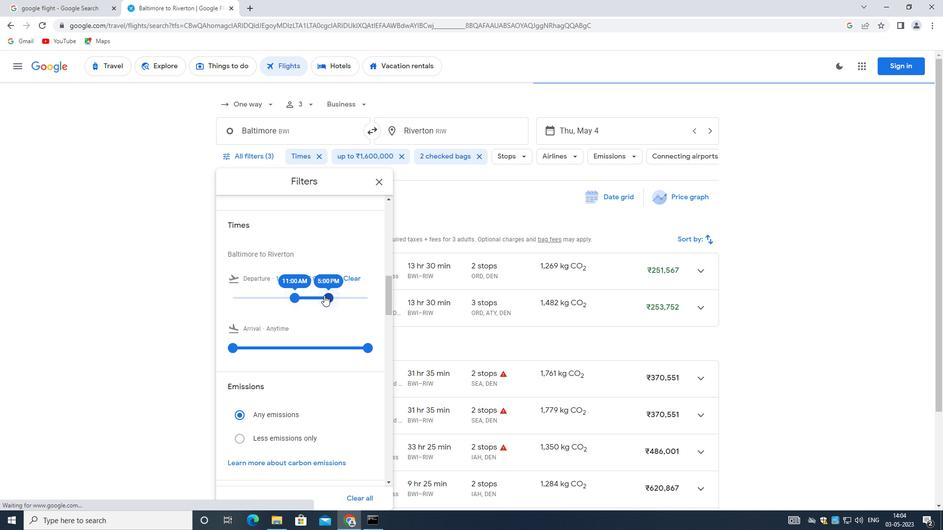
Action: Mouse pressed left at (327, 295)
Screenshot: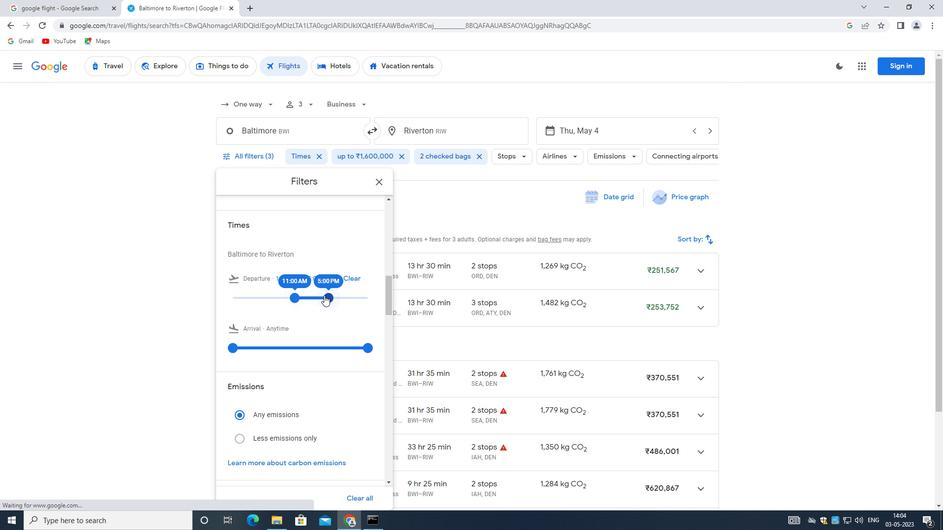 
Action: Mouse moved to (314, 336)
Screenshot: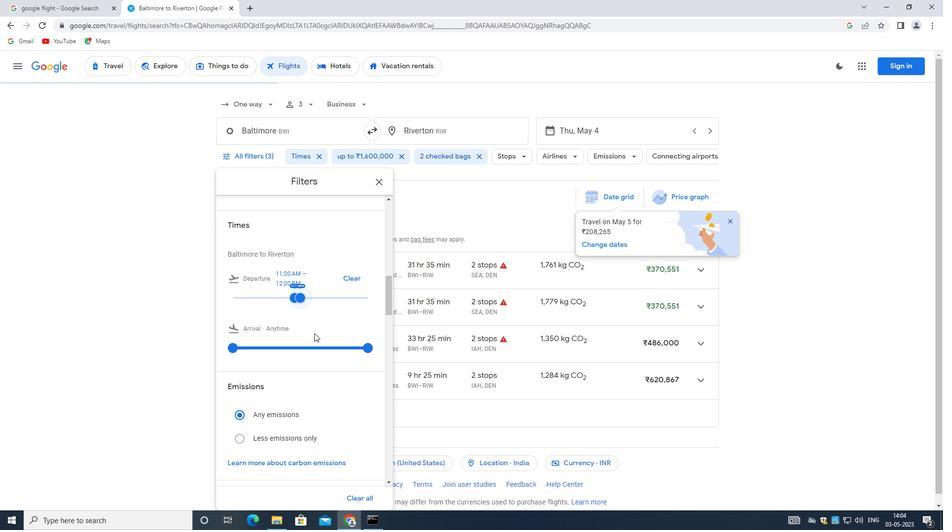 
Action: Mouse scrolled (314, 335) with delta (0, 0)
Screenshot: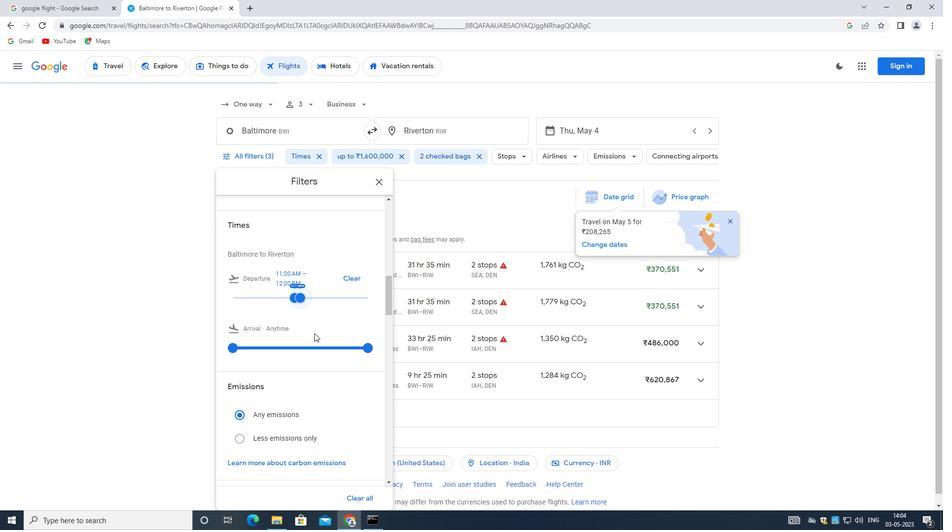 
Action: Mouse moved to (313, 336)
Screenshot: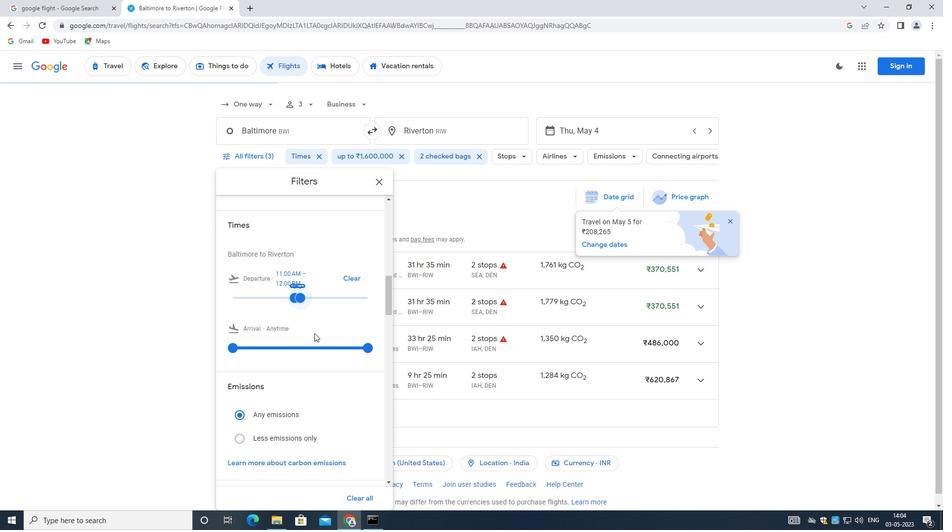 
Action: Mouse scrolled (313, 336) with delta (0, 0)
Screenshot: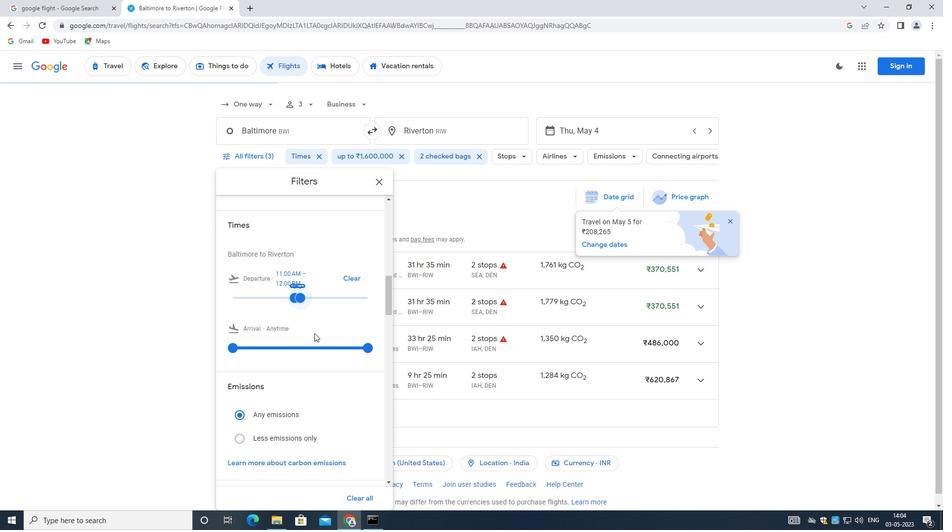 
Action: Mouse moved to (313, 336)
Screenshot: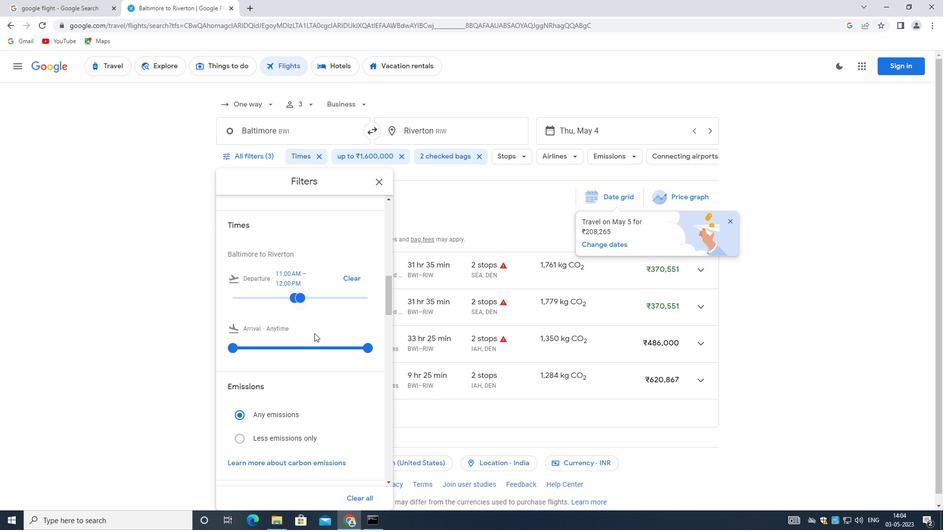 
Action: Mouse scrolled (313, 336) with delta (0, 0)
Screenshot: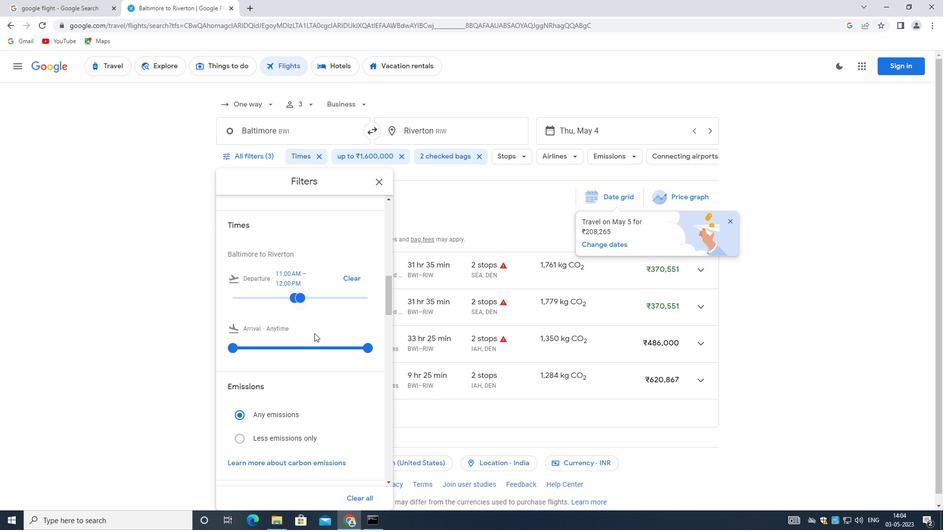 
Action: Mouse moved to (315, 361)
Screenshot: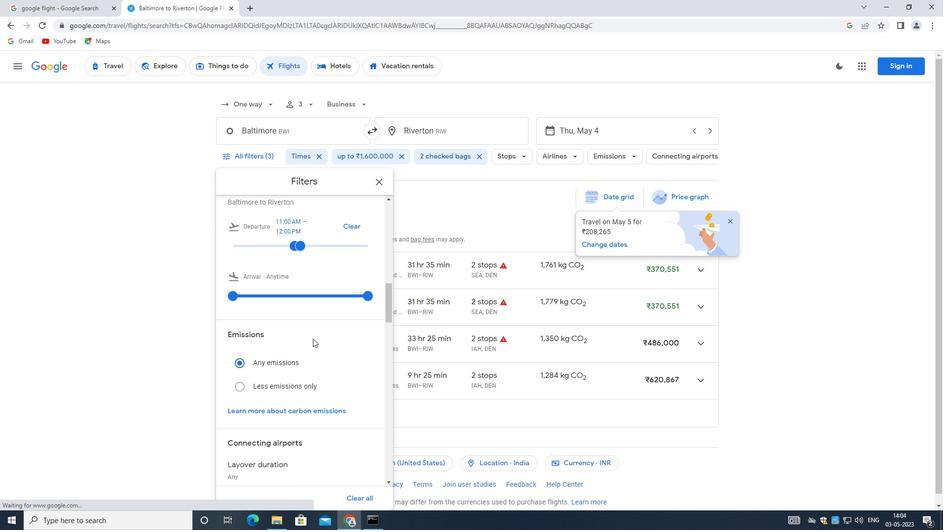 
Action: Mouse scrolled (315, 361) with delta (0, 0)
Screenshot: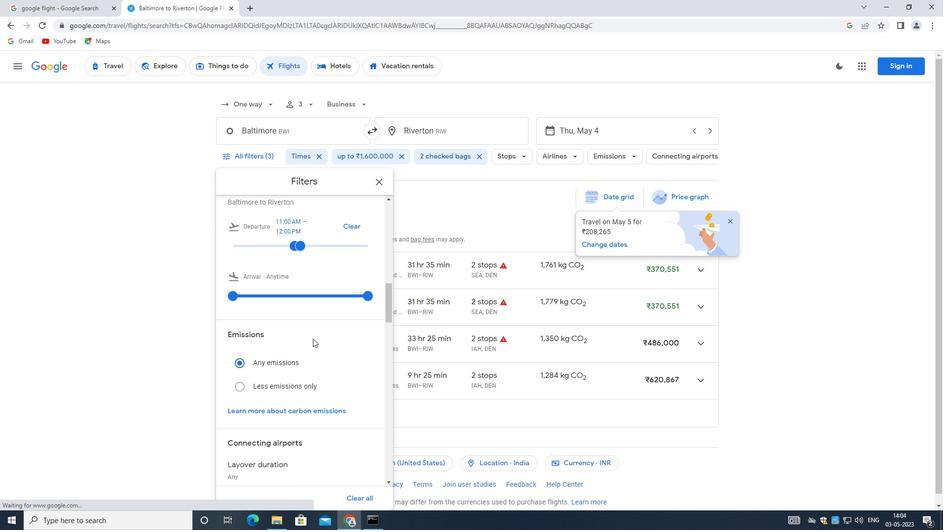 
Action: Mouse scrolled (315, 361) with delta (0, 0)
Screenshot: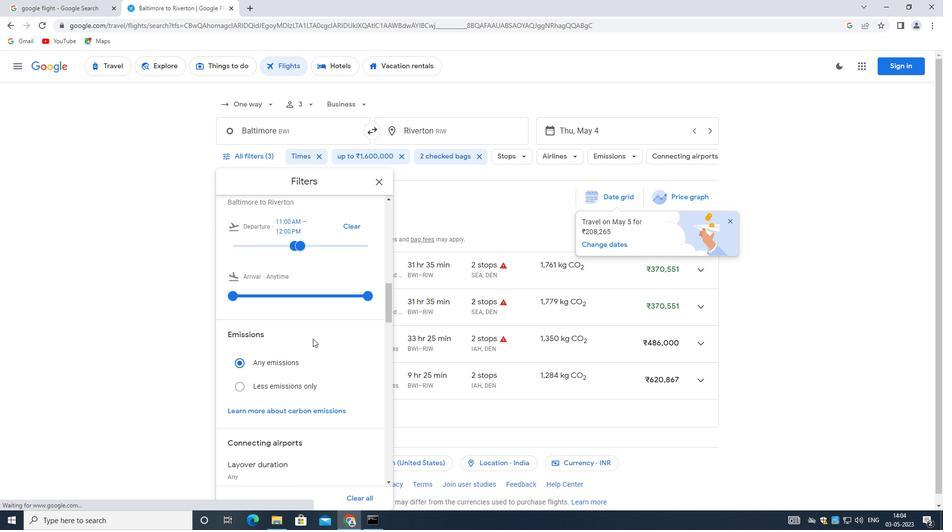 
Action: Mouse moved to (352, 335)
Screenshot: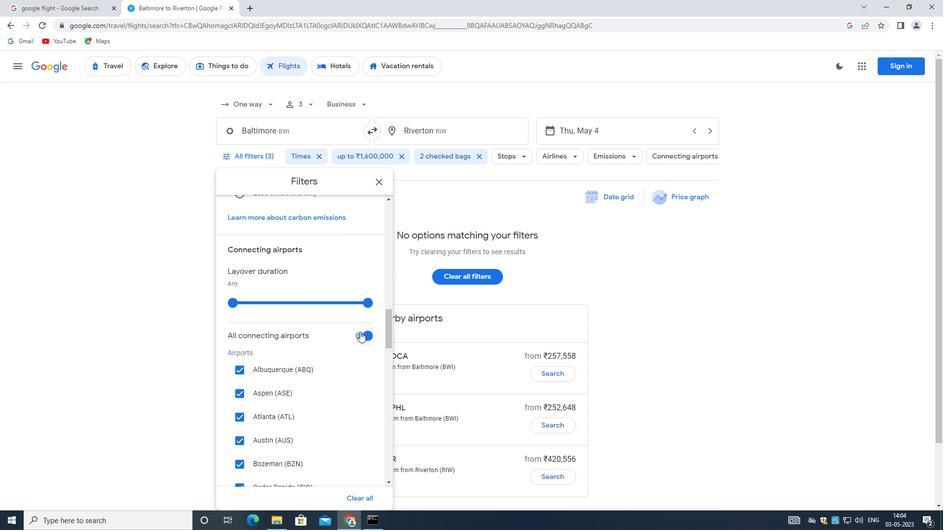 
Action: Mouse pressed left at (352, 335)
Screenshot: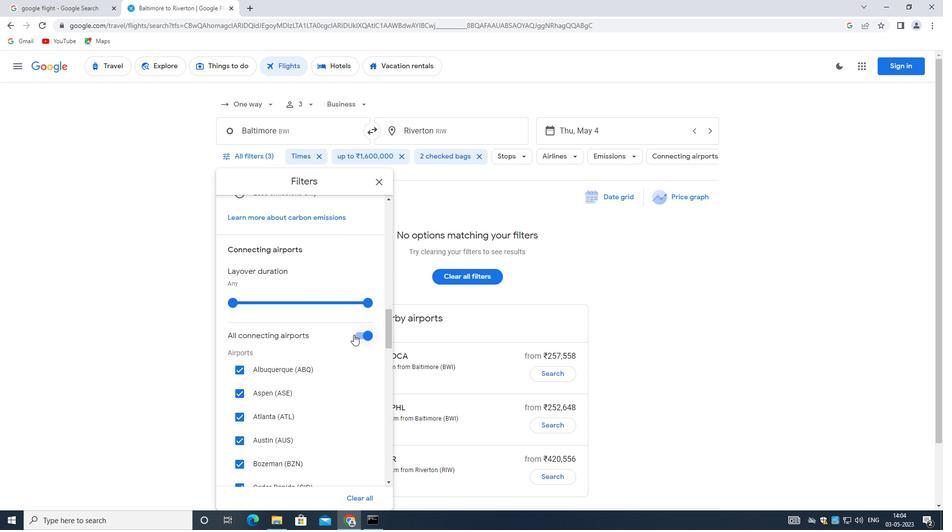 
Action: Mouse moved to (356, 335)
Screenshot: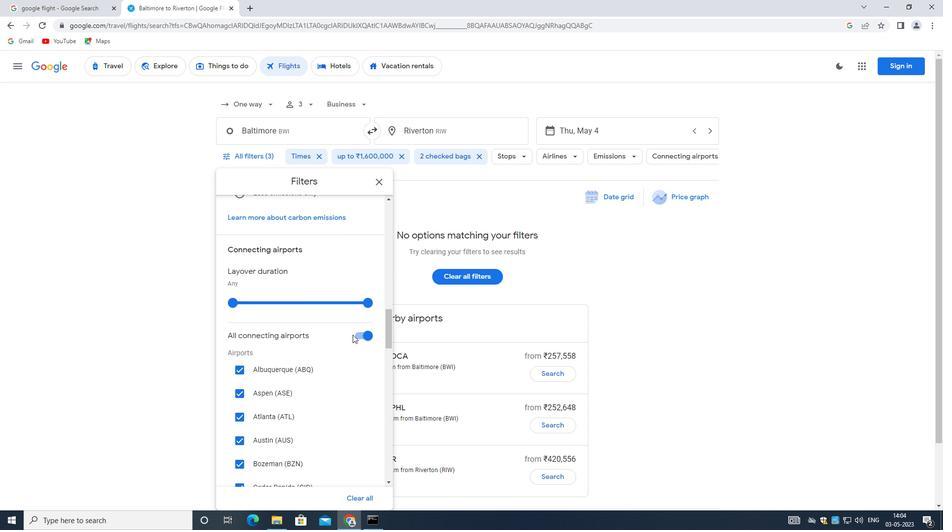 
Action: Mouse pressed left at (356, 335)
Screenshot: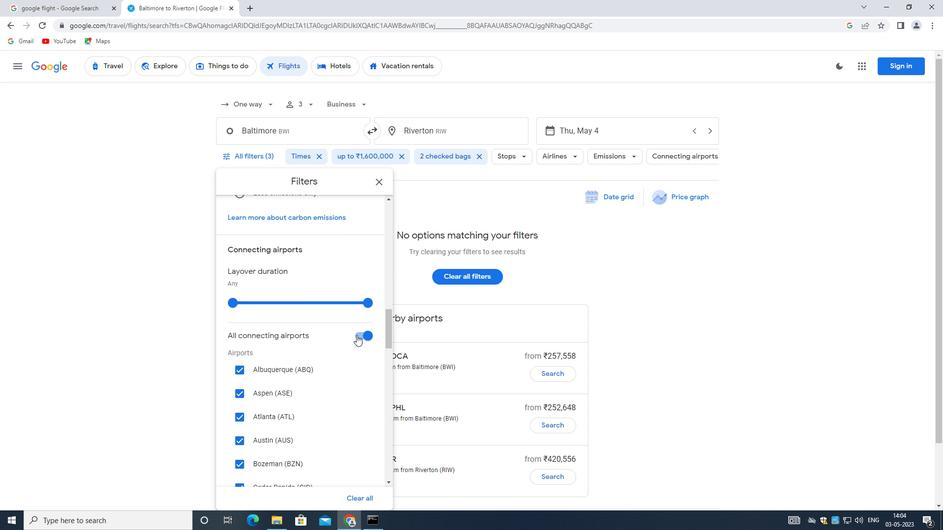 
Action: Mouse moved to (347, 349)
Screenshot: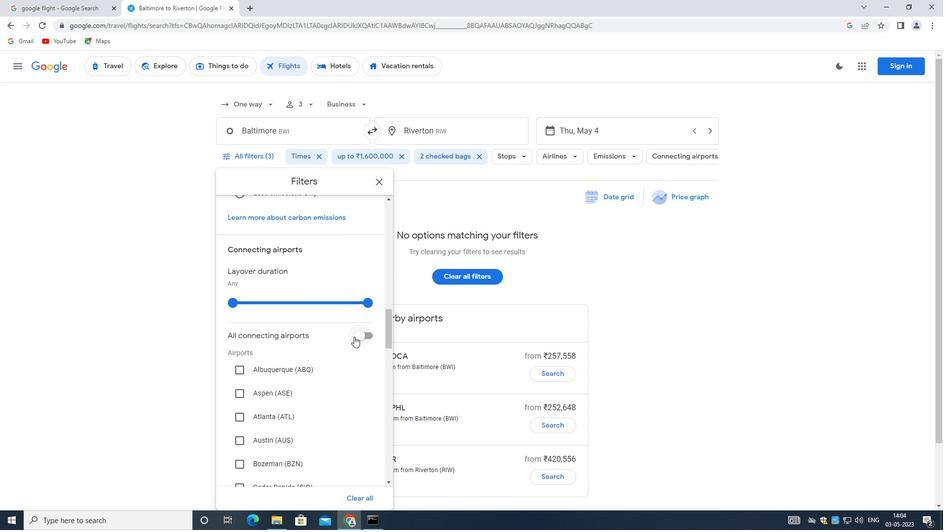 
Action: Mouse scrolled (347, 349) with delta (0, 0)
Screenshot: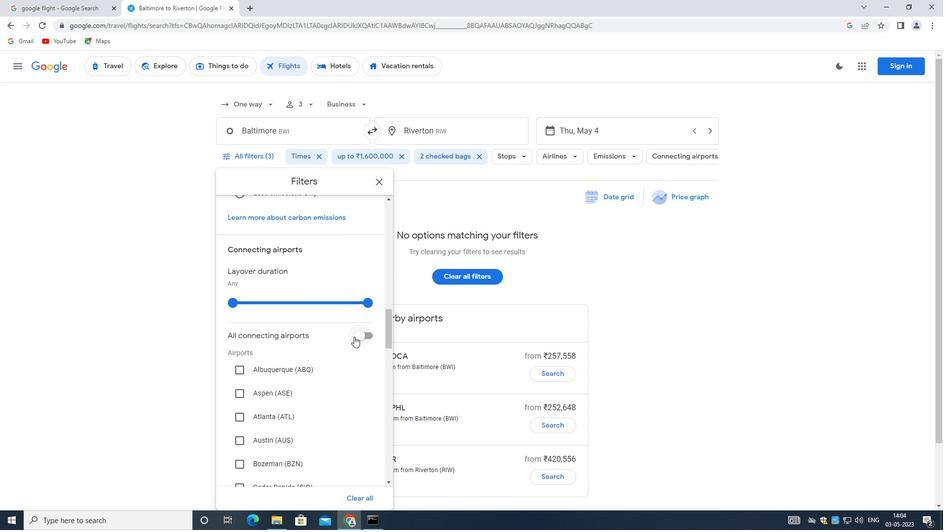 
Action: Mouse moved to (345, 356)
Screenshot: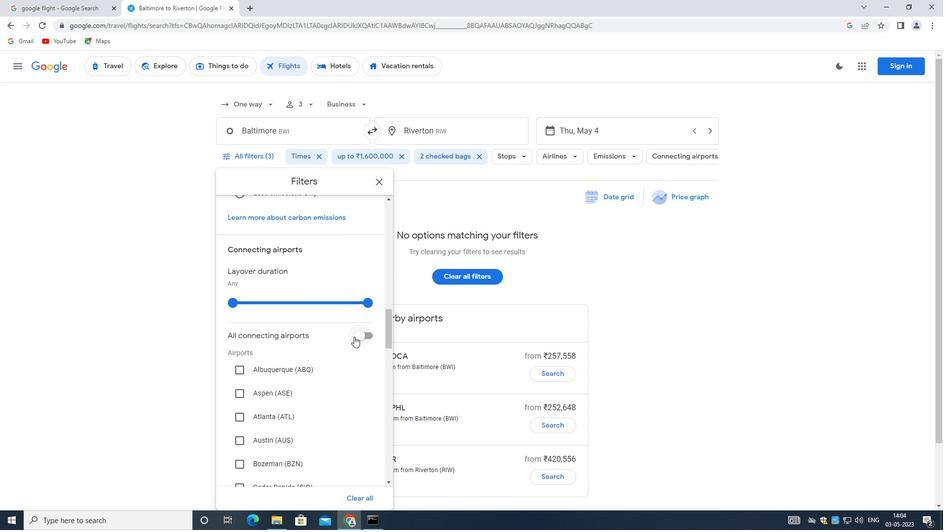 
Action: Mouse scrolled (345, 355) with delta (0, 0)
Screenshot: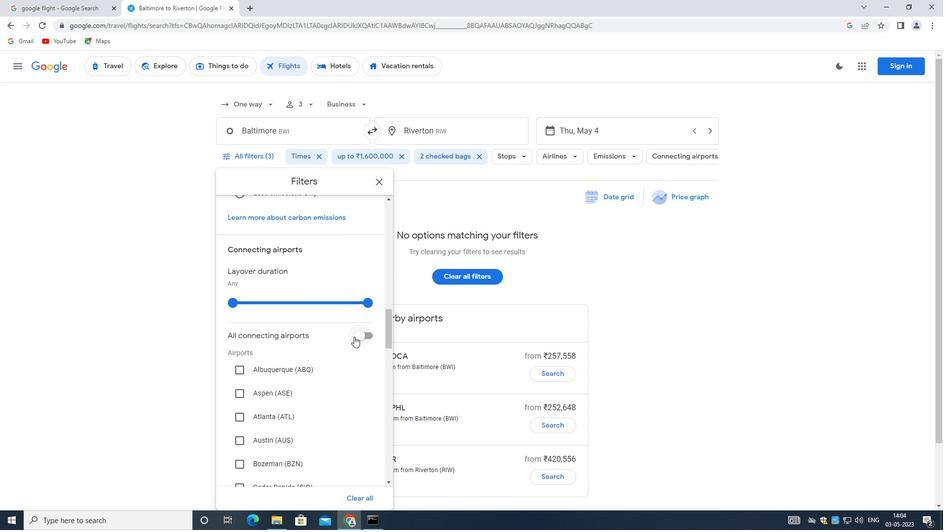 
Action: Mouse moved to (344, 358)
Screenshot: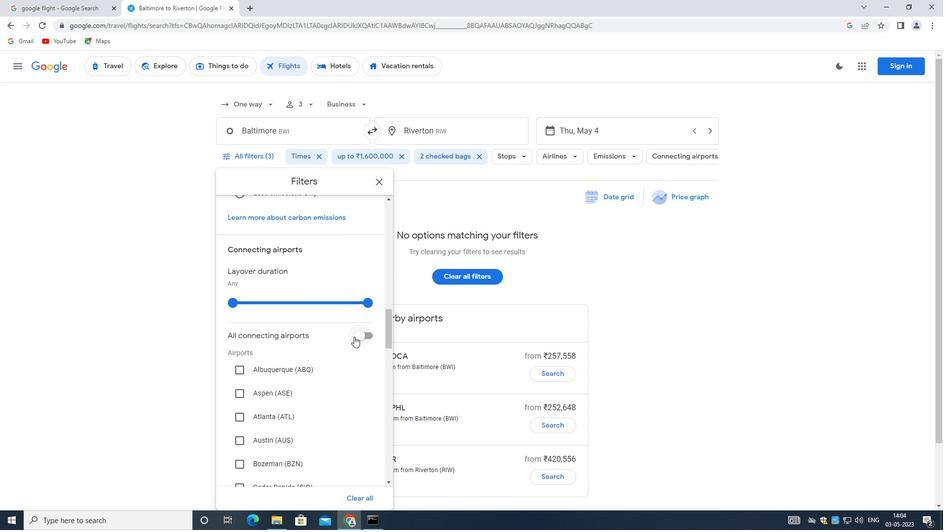
Action: Mouse scrolled (344, 358) with delta (0, 0)
Screenshot: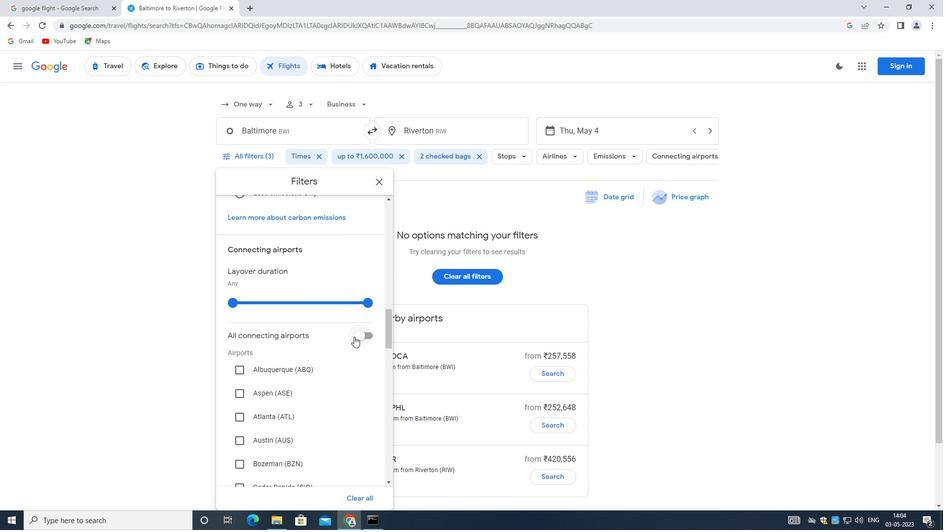 
Action: Mouse moved to (342, 360)
Screenshot: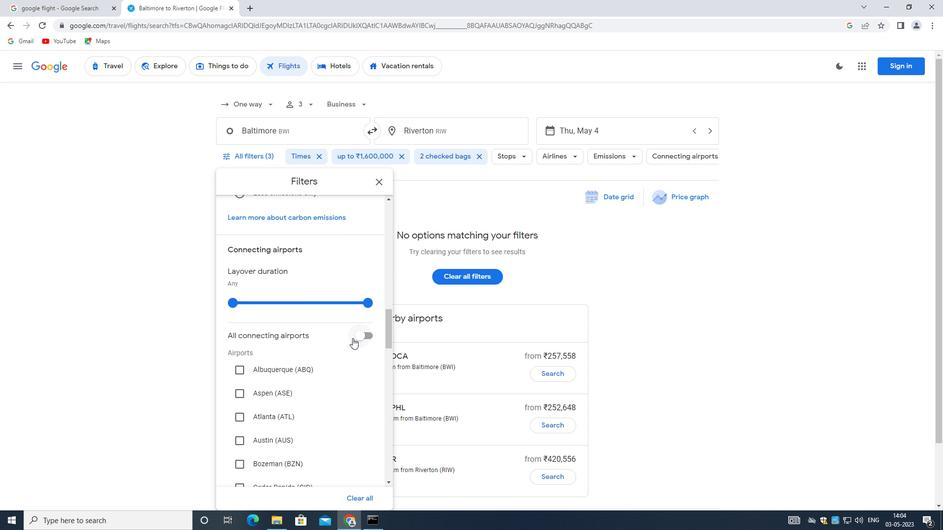 
Action: Mouse scrolled (342, 359) with delta (0, 0)
Screenshot: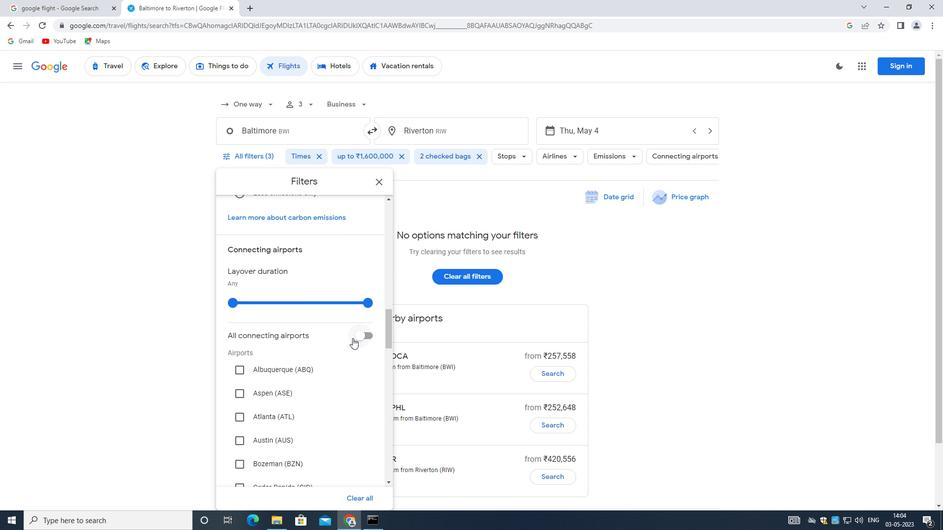 
Action: Mouse moved to (342, 360)
Screenshot: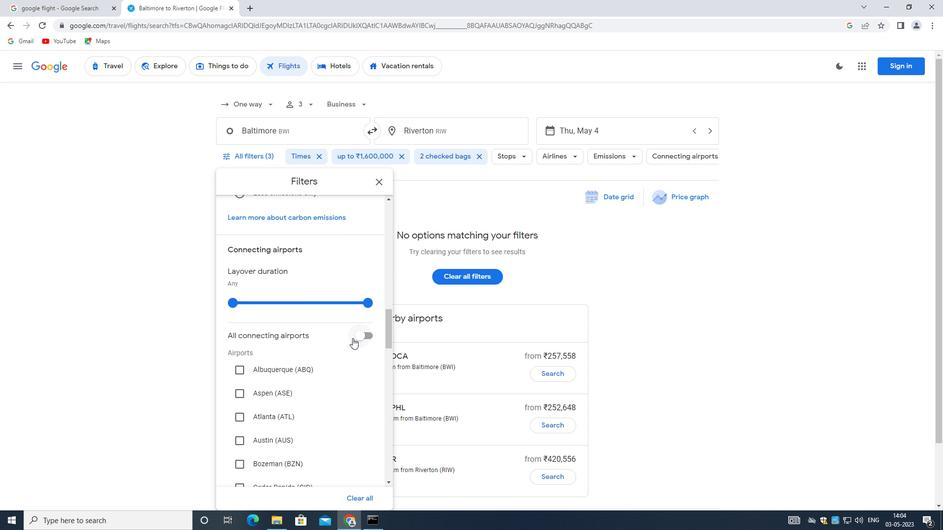 
Action: Mouse scrolled (342, 359) with delta (0, 0)
Screenshot: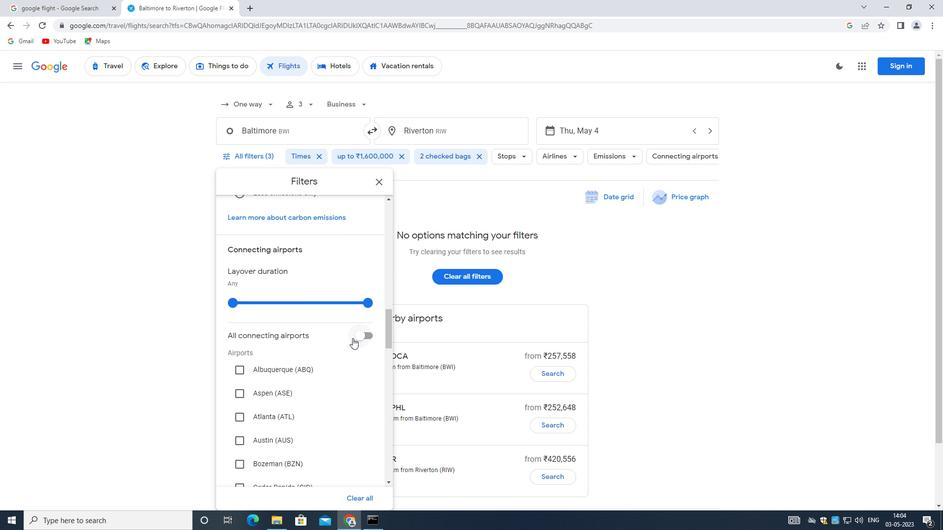 
Action: Mouse moved to (342, 360)
Screenshot: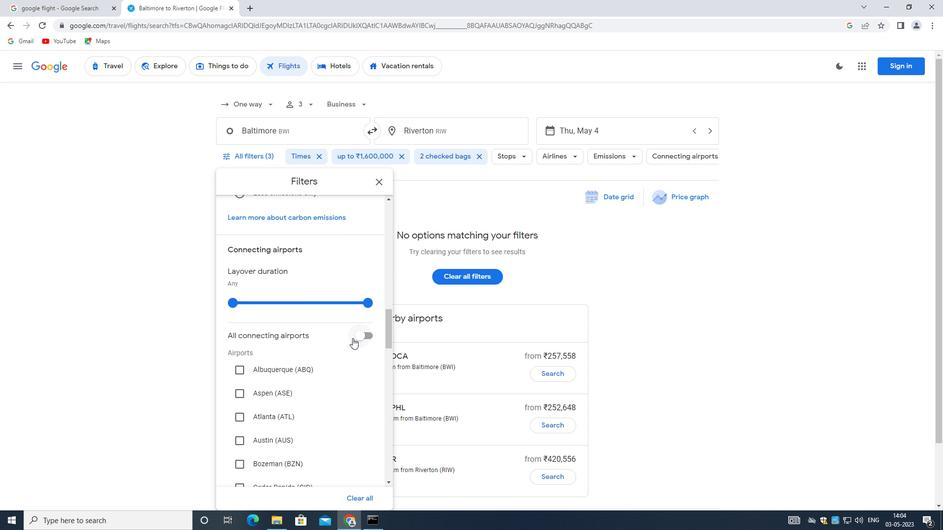 
Action: Mouse scrolled (342, 360) with delta (0, 0)
Screenshot: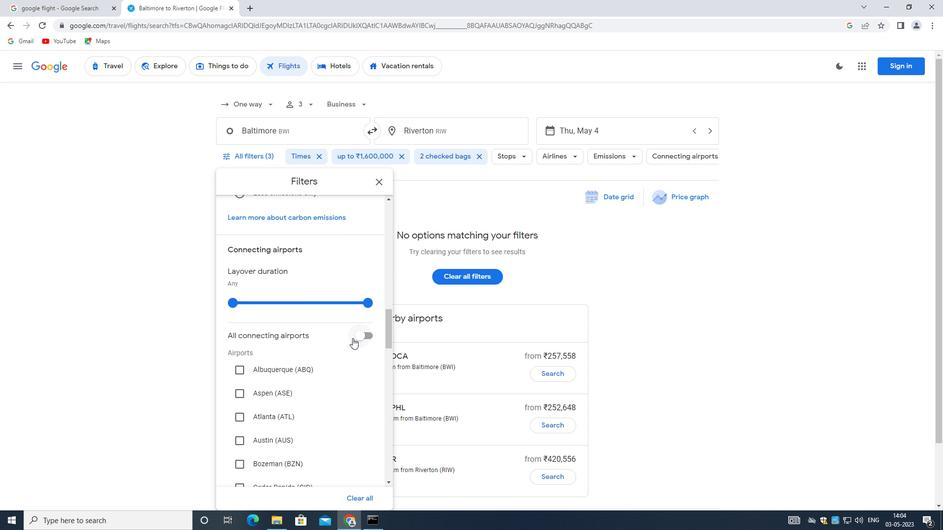 
Action: Mouse moved to (338, 366)
Screenshot: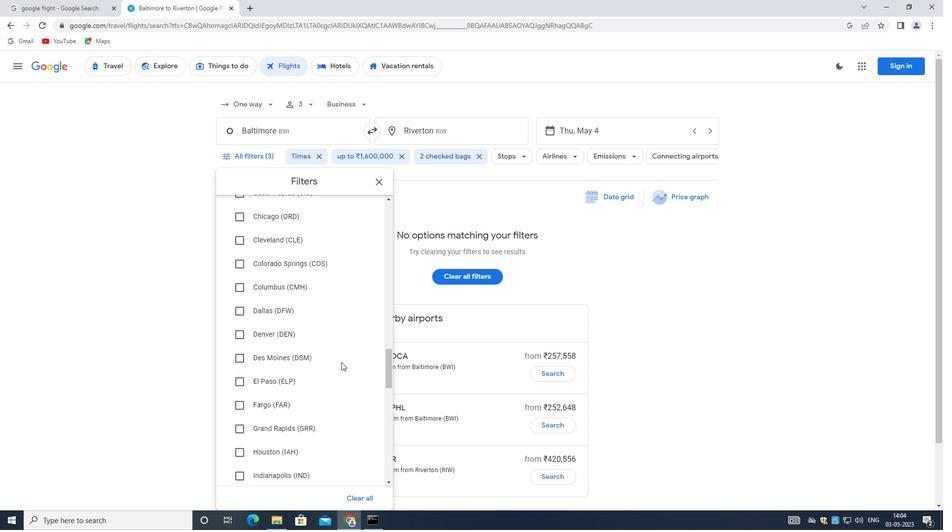 
Action: Mouse scrolled (338, 365) with delta (0, 0)
Screenshot: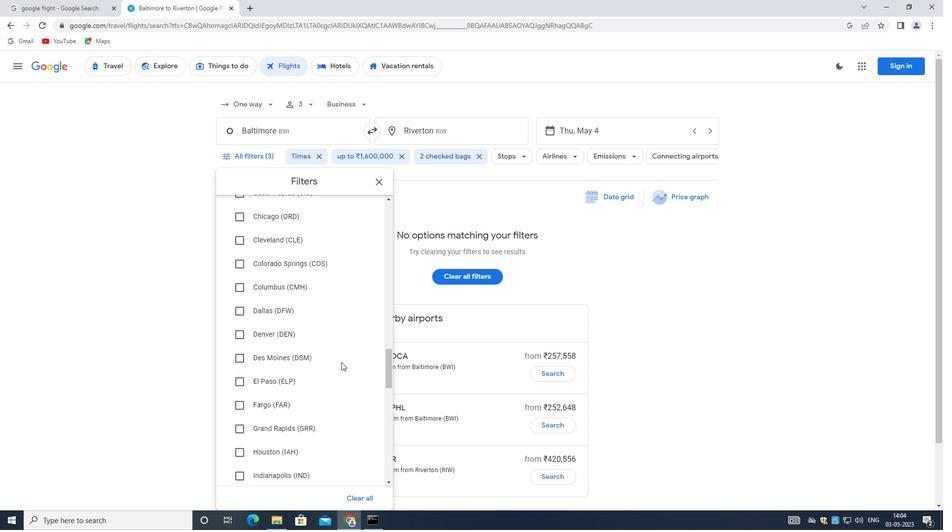 
Action: Mouse moved to (336, 375)
Screenshot: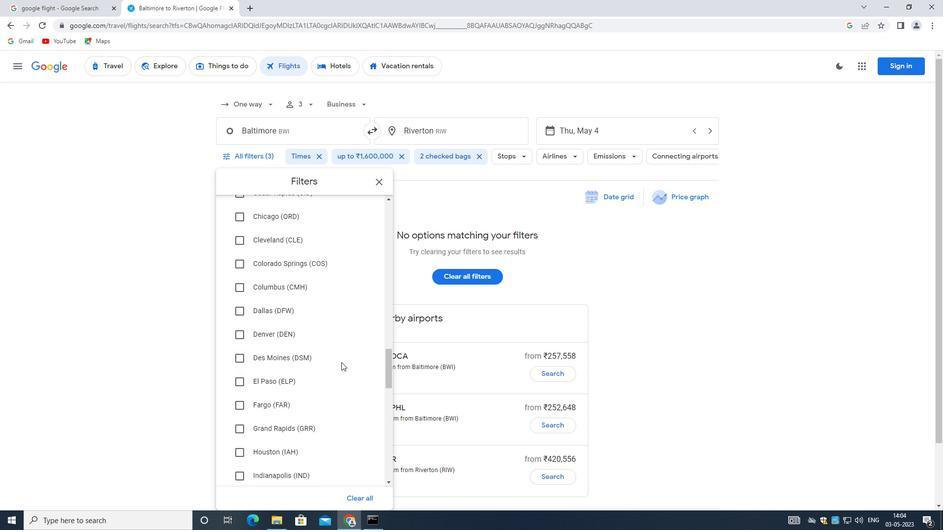 
Action: Mouse scrolled (336, 374) with delta (0, 0)
Screenshot: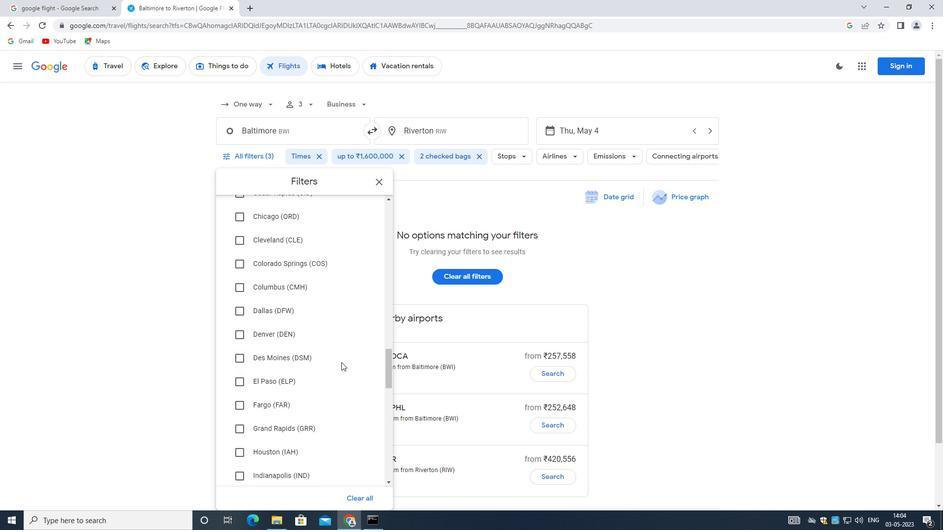 
Action: Mouse moved to (334, 379)
Screenshot: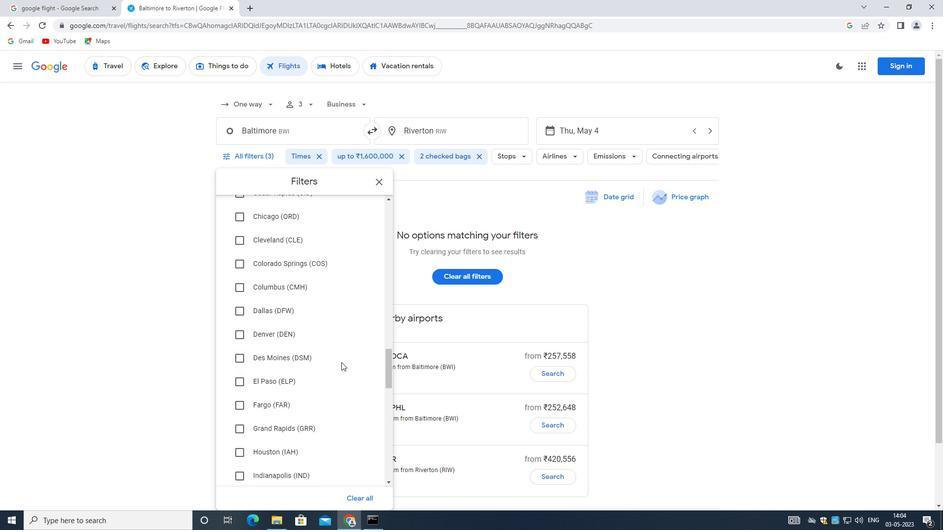 
Action: Mouse scrolled (334, 379) with delta (0, 0)
Screenshot: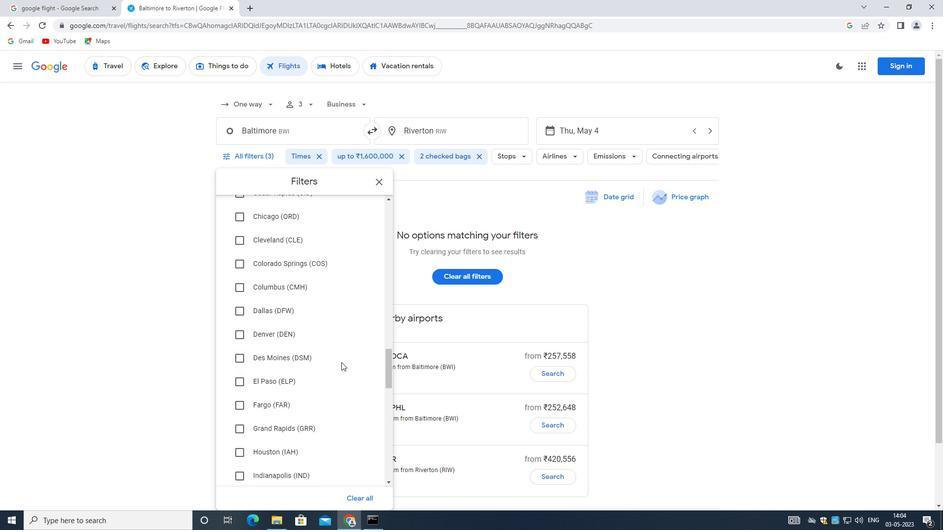 
Action: Mouse moved to (333, 383)
Screenshot: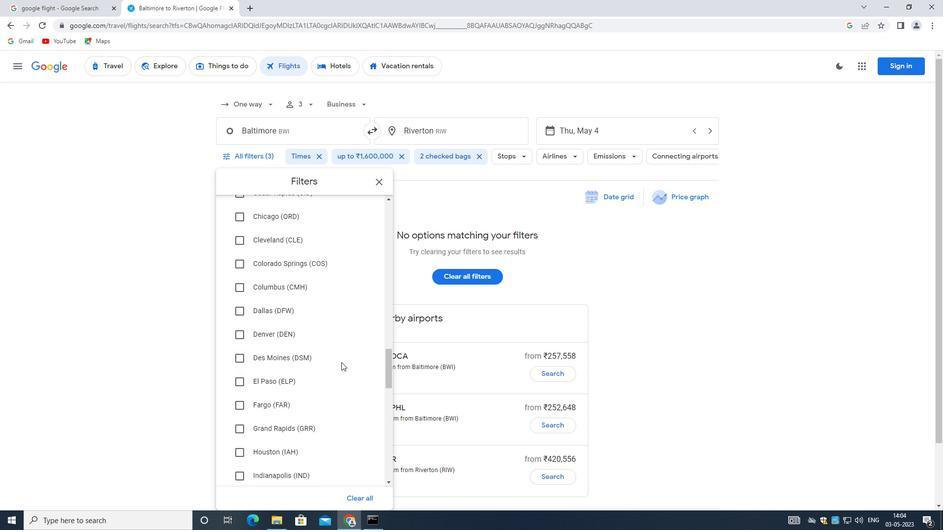 
Action: Mouse scrolled (333, 383) with delta (0, 0)
Screenshot: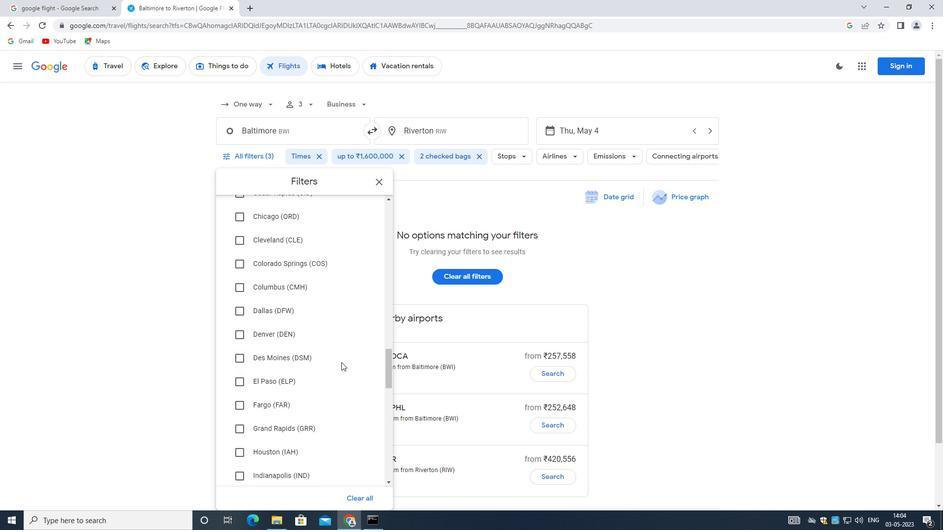 
Action: Mouse moved to (330, 386)
Screenshot: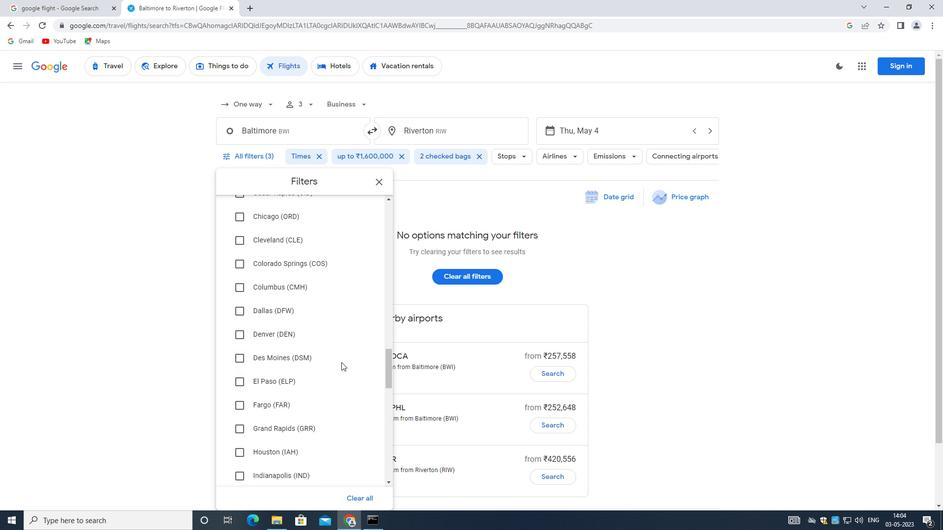 
Action: Mouse scrolled (330, 386) with delta (0, 0)
Screenshot: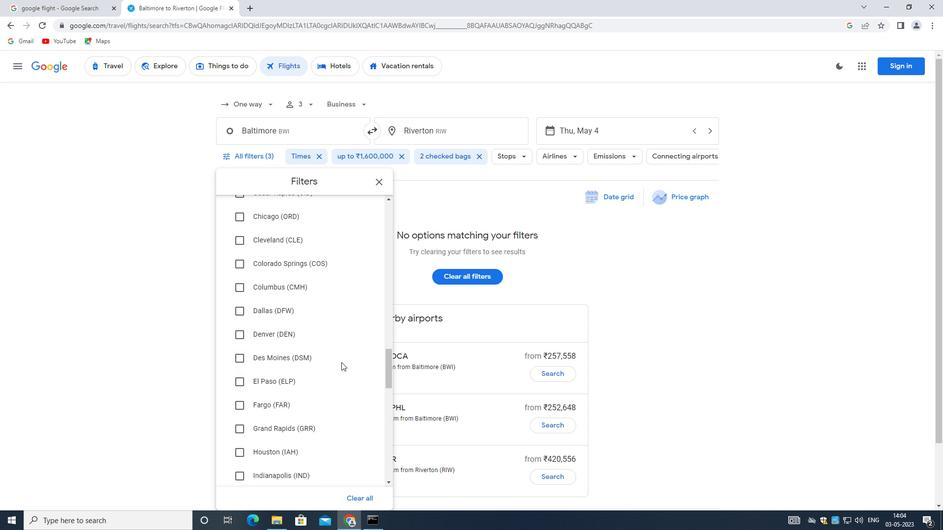 
Action: Mouse scrolled (330, 386) with delta (0, 0)
Screenshot: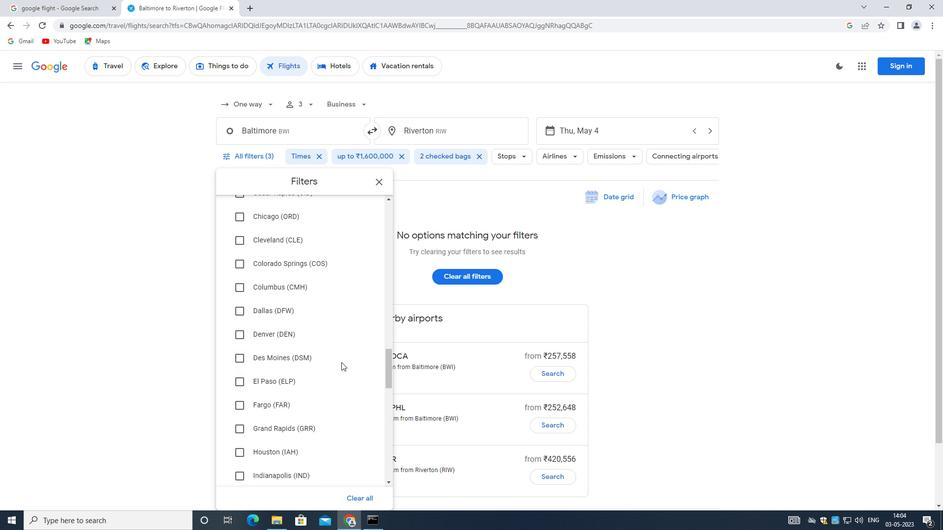 
Action: Mouse moved to (326, 404)
Screenshot: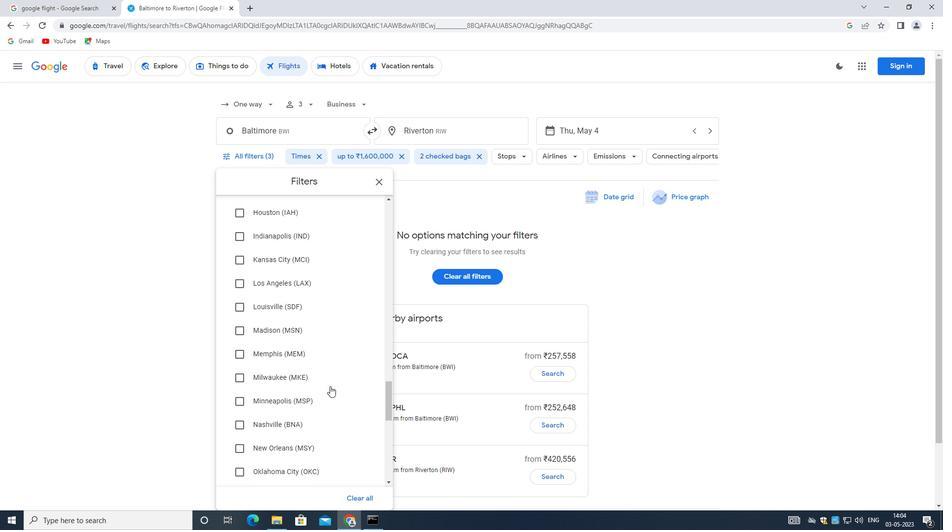 
Action: Mouse scrolled (326, 403) with delta (0, 0)
Screenshot: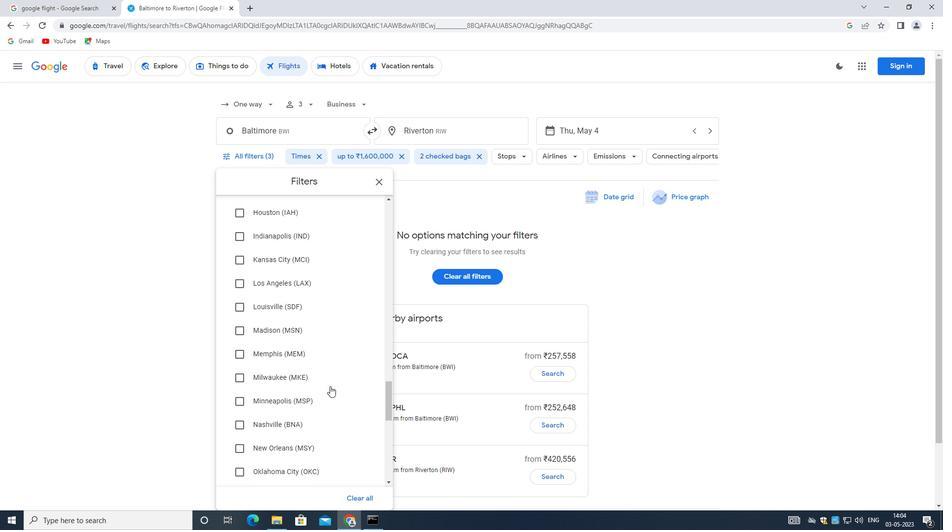 
Action: Mouse moved to (323, 411)
Screenshot: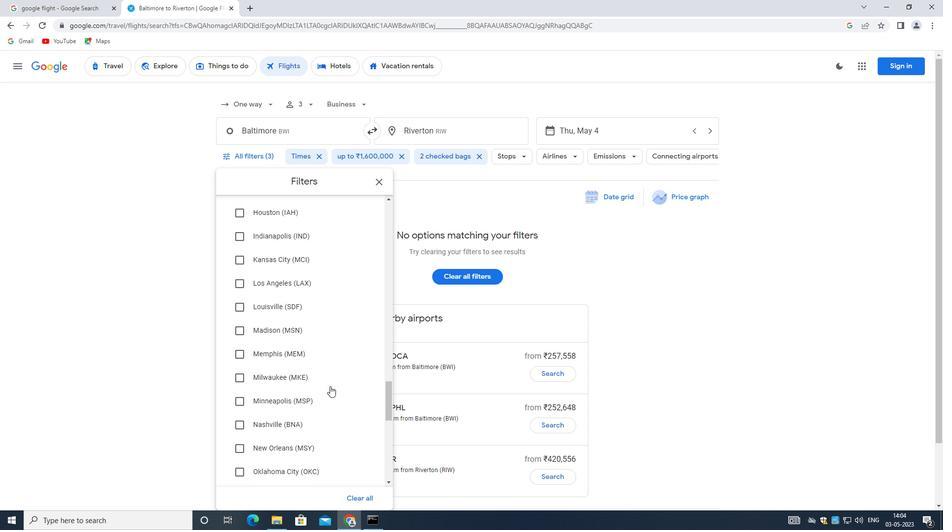 
Action: Mouse scrolled (323, 410) with delta (0, 0)
Screenshot: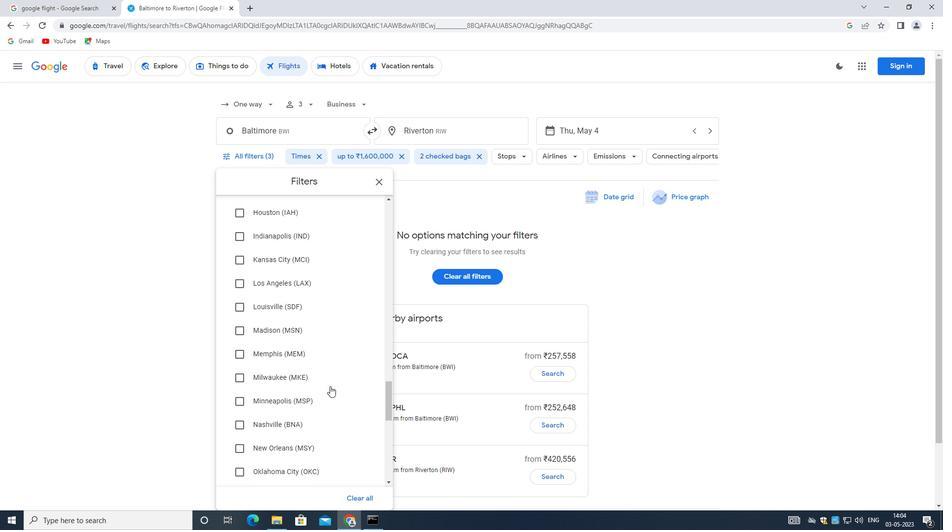 
Action: Mouse moved to (319, 418)
Screenshot: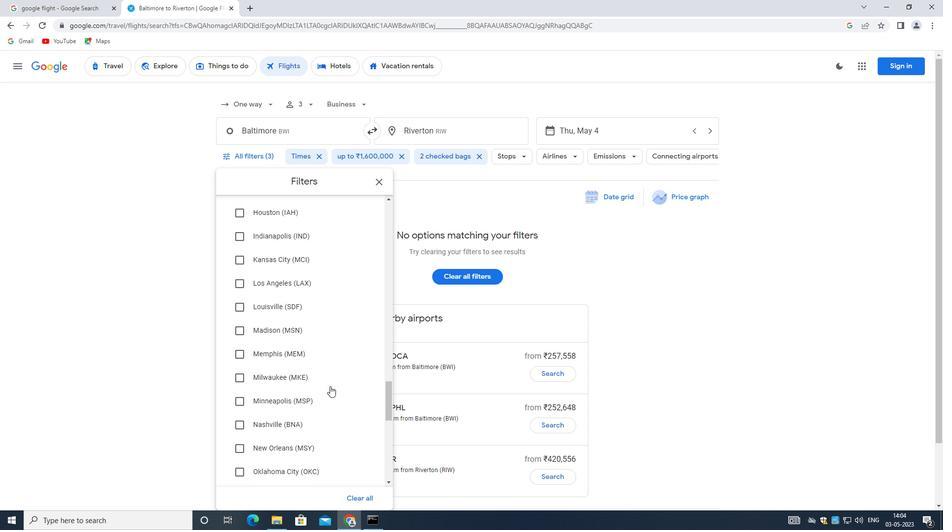 
Action: Mouse scrolled (319, 418) with delta (0, 0)
Screenshot: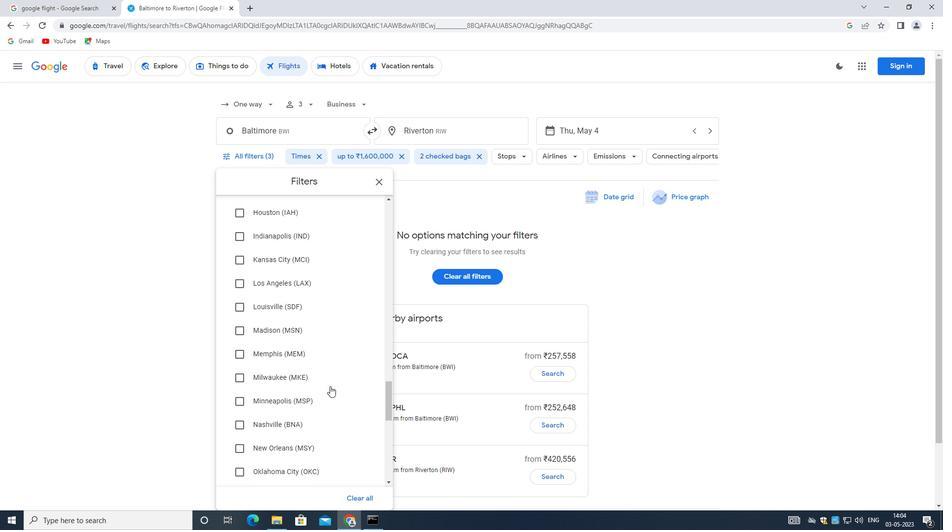 
Action: Mouse moved to (319, 419)
Screenshot: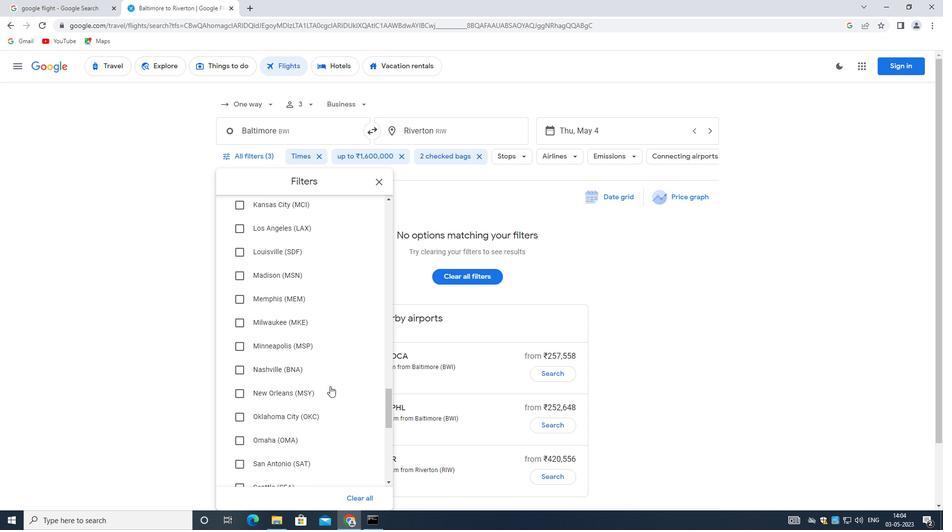 
Action: Mouse scrolled (319, 419) with delta (0, 0)
Screenshot: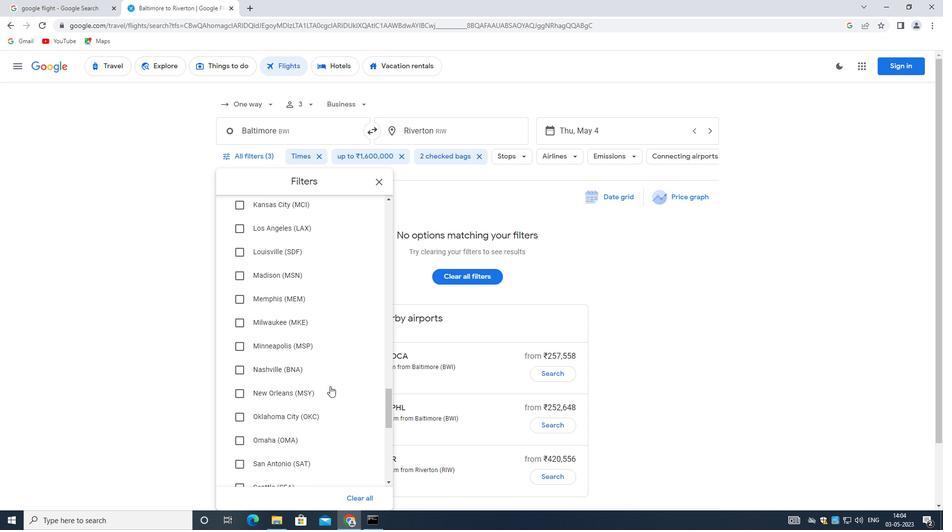 
Action: Mouse scrolled (319, 419) with delta (0, 0)
Screenshot: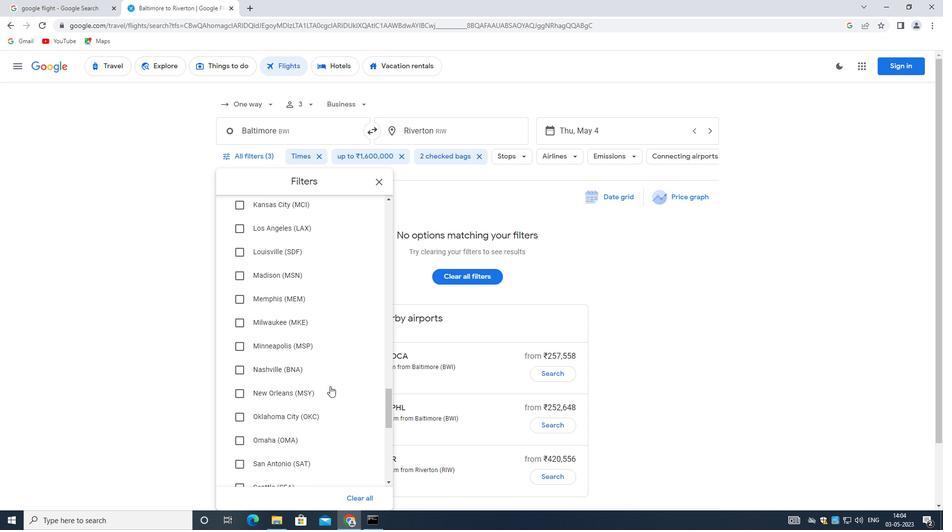 
Action: Mouse moved to (312, 406)
Screenshot: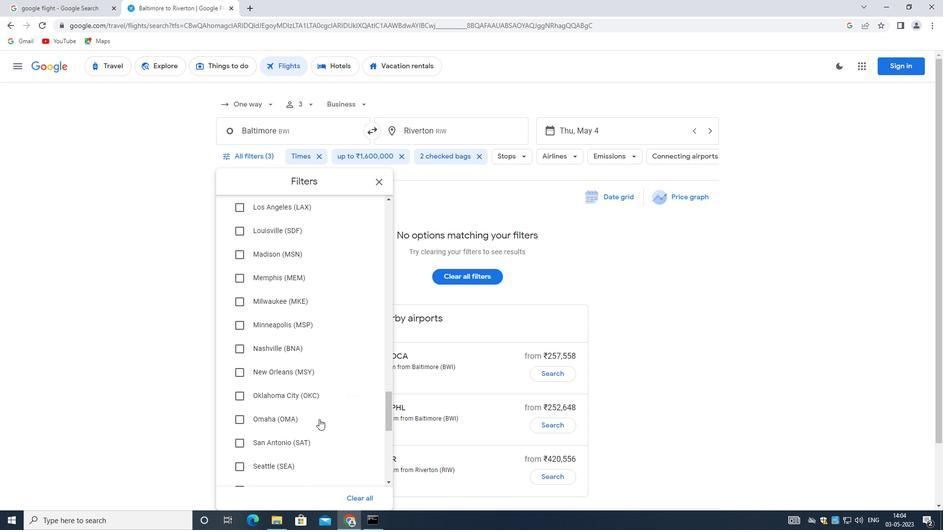 
Action: Mouse scrolled (312, 405) with delta (0, 0)
Screenshot: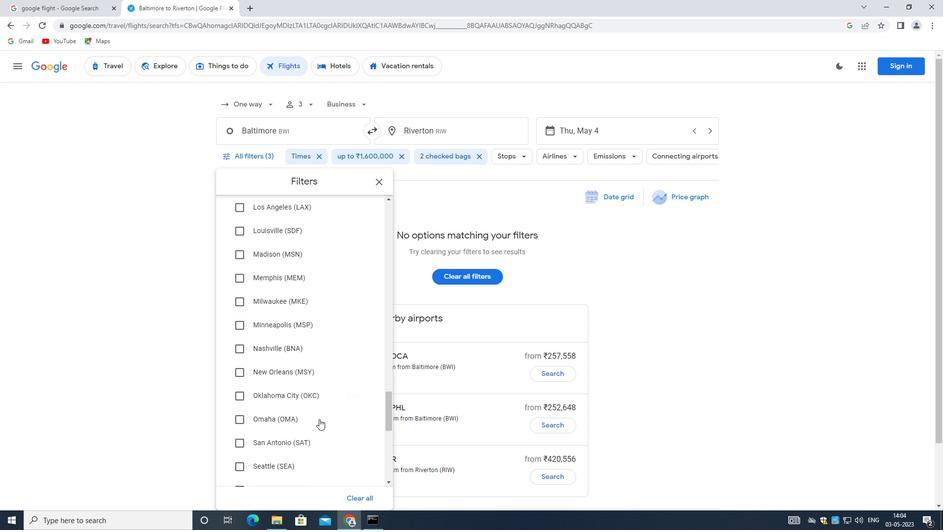 
Action: Mouse scrolled (312, 405) with delta (0, 0)
Screenshot: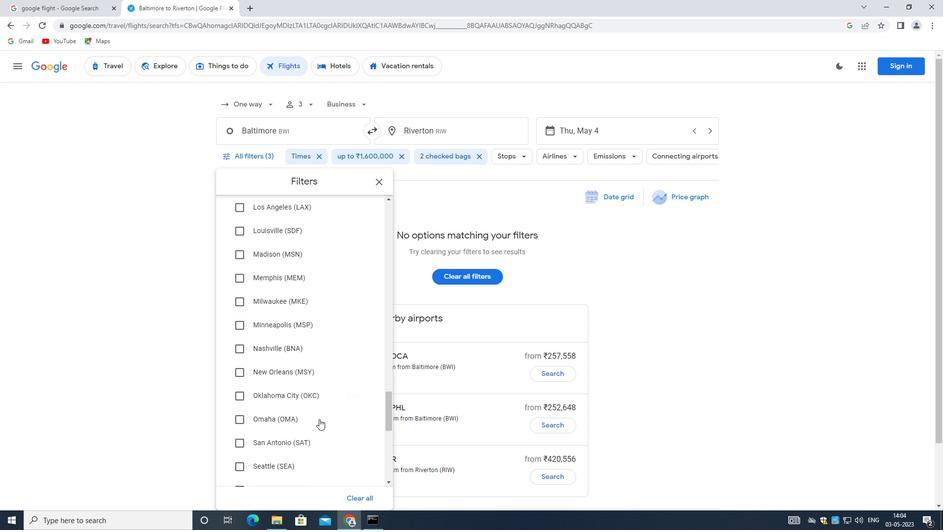 
Action: Mouse scrolled (312, 405) with delta (0, 0)
Screenshot: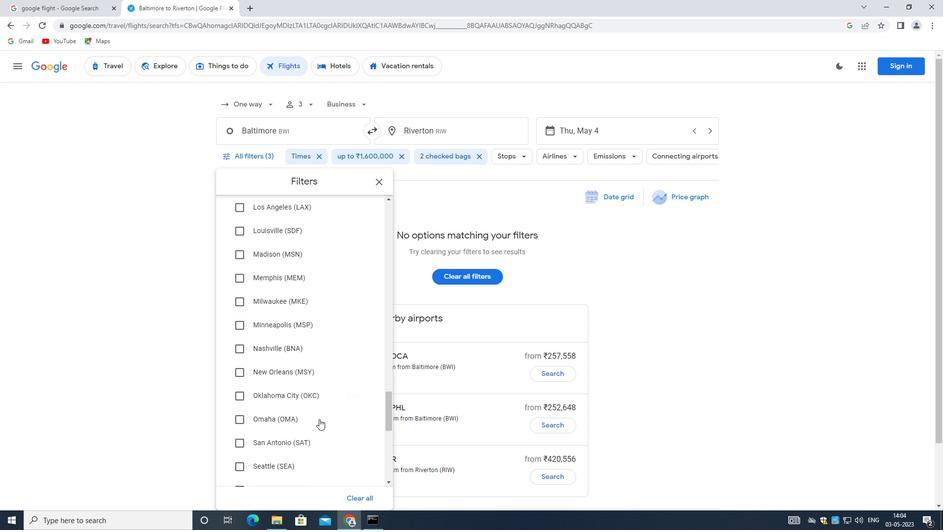 
Action: Mouse moved to (311, 404)
Screenshot: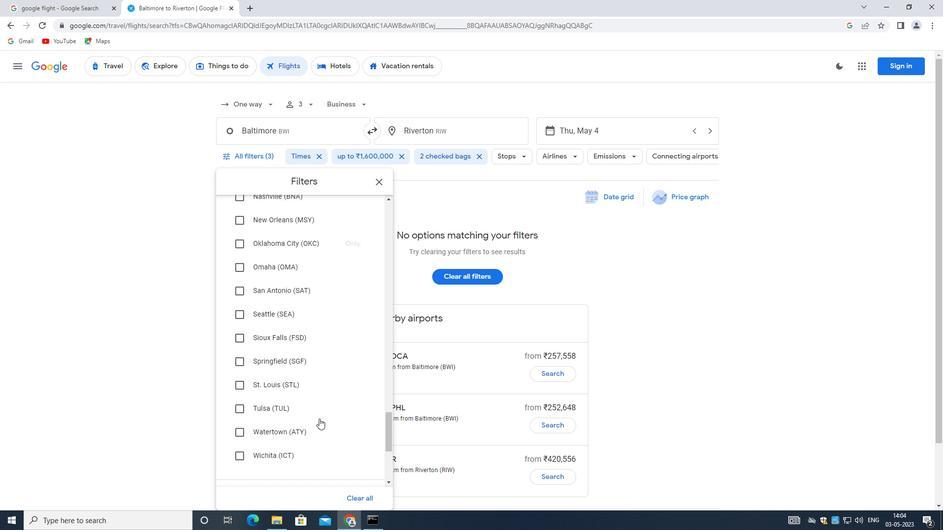 
Action: Mouse scrolled (311, 404) with delta (0, 0)
Screenshot: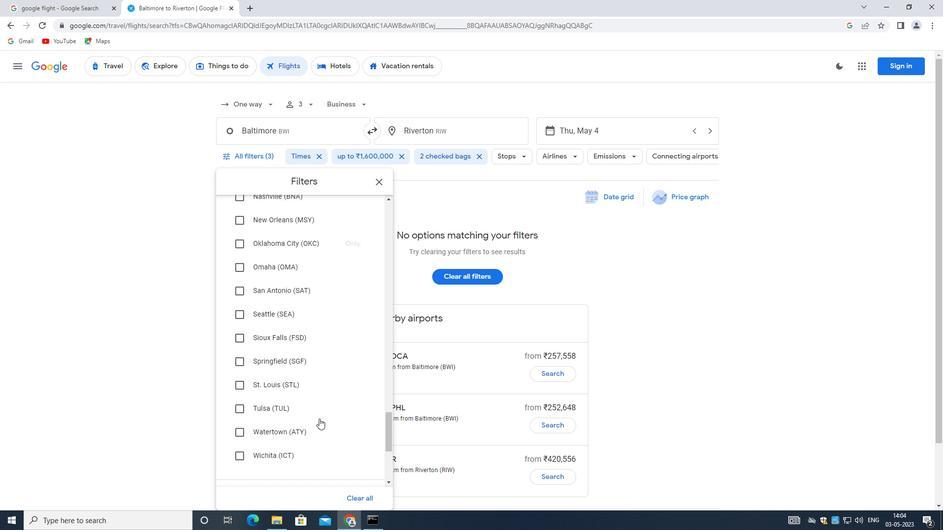 
Action: Mouse moved to (304, 392)
Screenshot: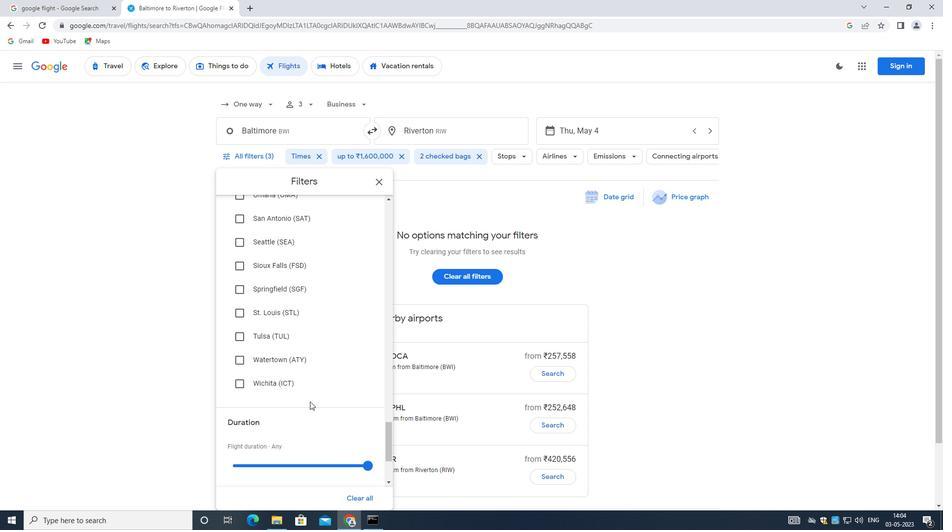 
Action: Mouse scrolled (304, 392) with delta (0, 0)
Screenshot: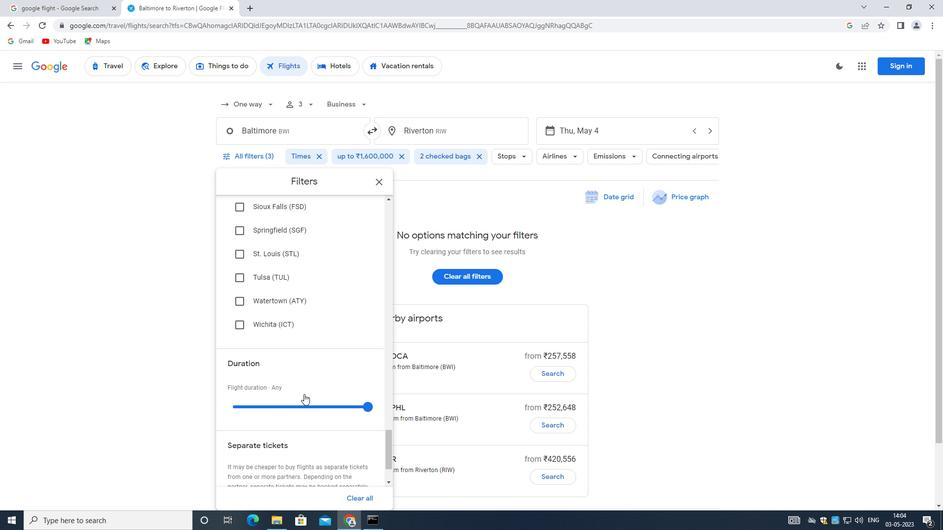 
Action: Mouse moved to (304, 392)
Screenshot: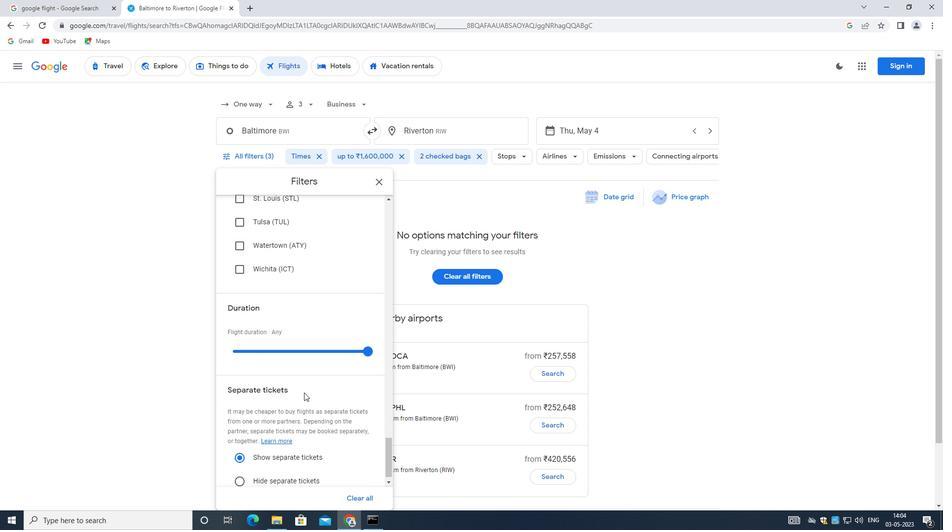 
Action: Mouse scrolled (304, 392) with delta (0, 0)
Screenshot: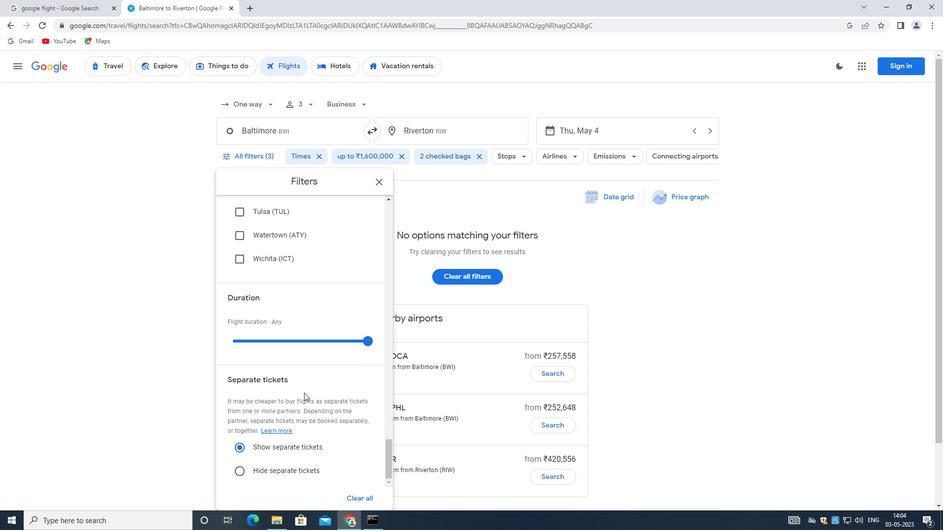 
Action: Mouse scrolled (304, 392) with delta (0, 0)
Screenshot: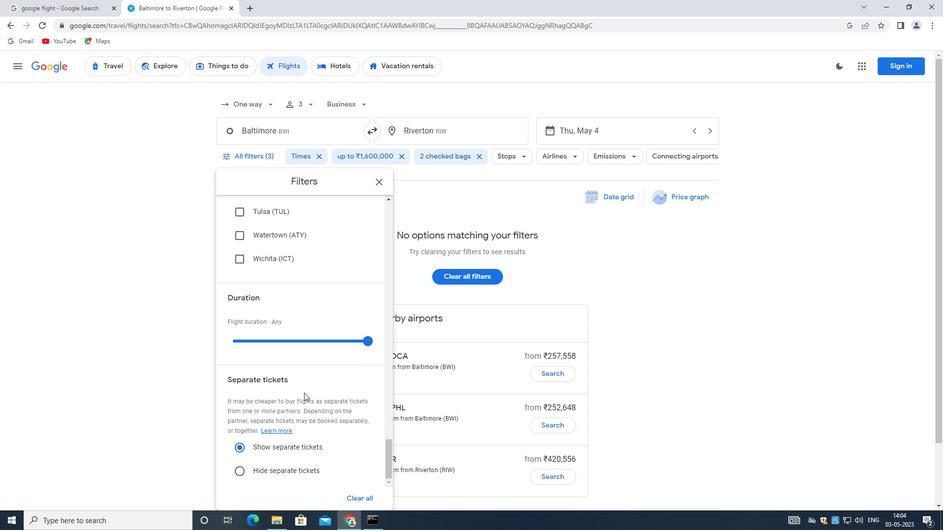 
Action: Mouse scrolled (304, 392) with delta (0, 0)
Screenshot: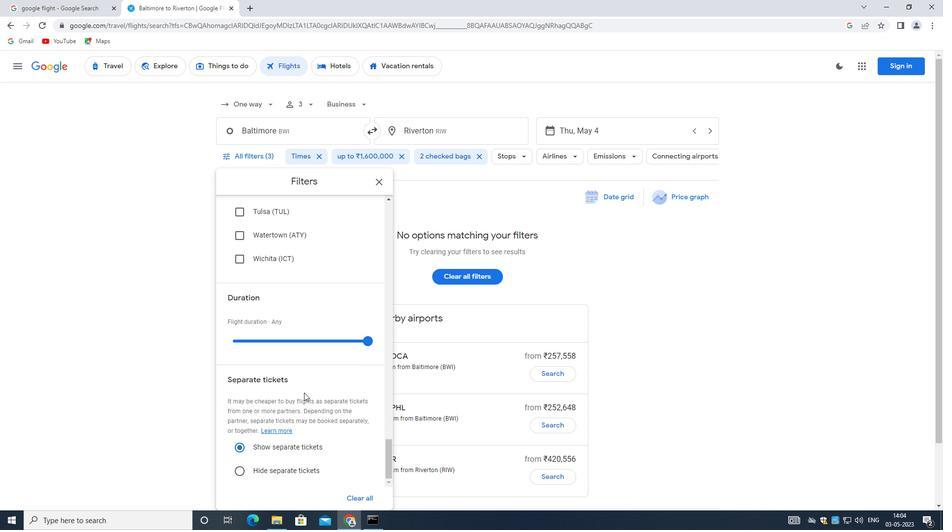 
Action: Mouse scrolled (304, 392) with delta (0, 0)
Screenshot: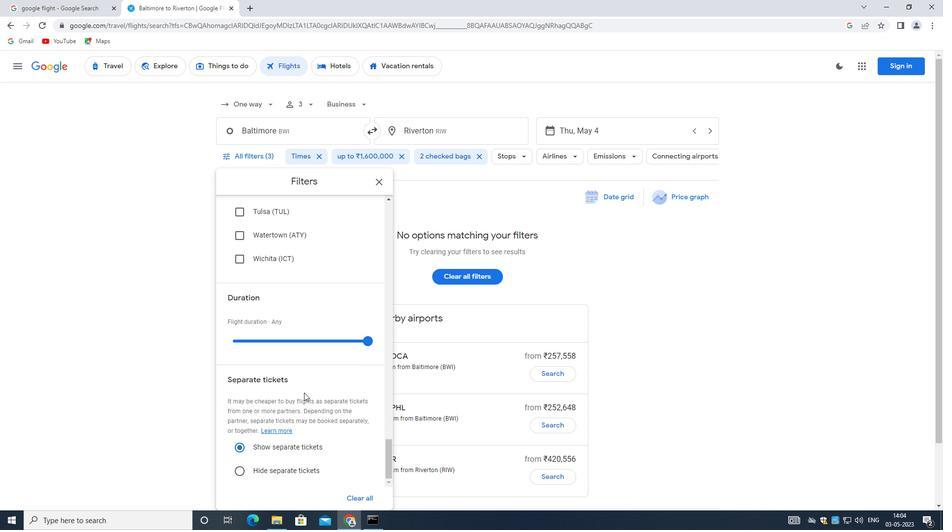 
Action: Mouse scrolled (304, 392) with delta (0, 0)
Screenshot: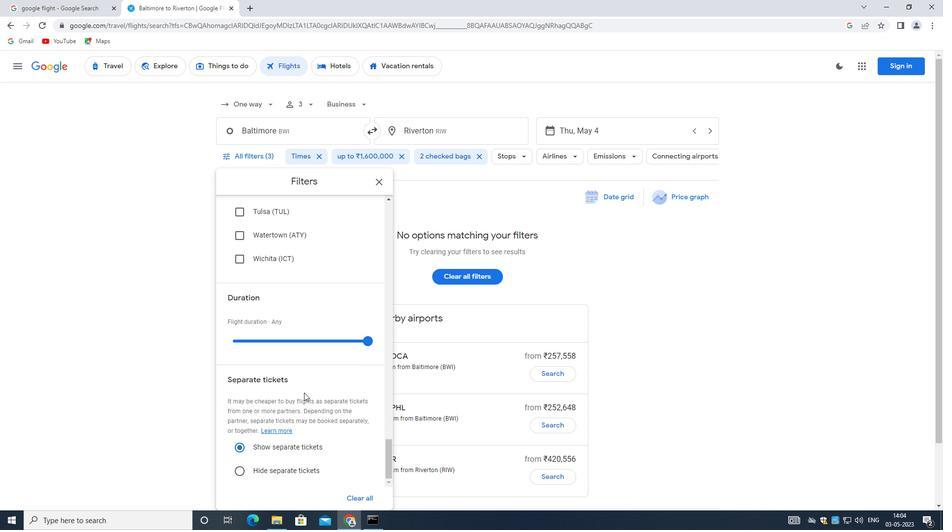 
Action: Mouse moved to (304, 392)
Screenshot: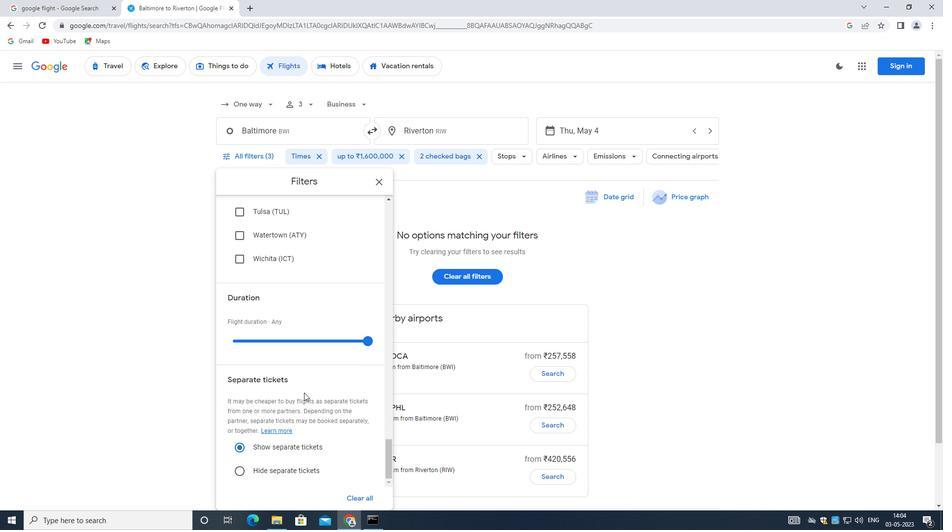 
